 Task: Look for products in the category "Aromatherapy & Essential Oils" from Garden Of Life only.
Action: Mouse moved to (332, 130)
Screenshot: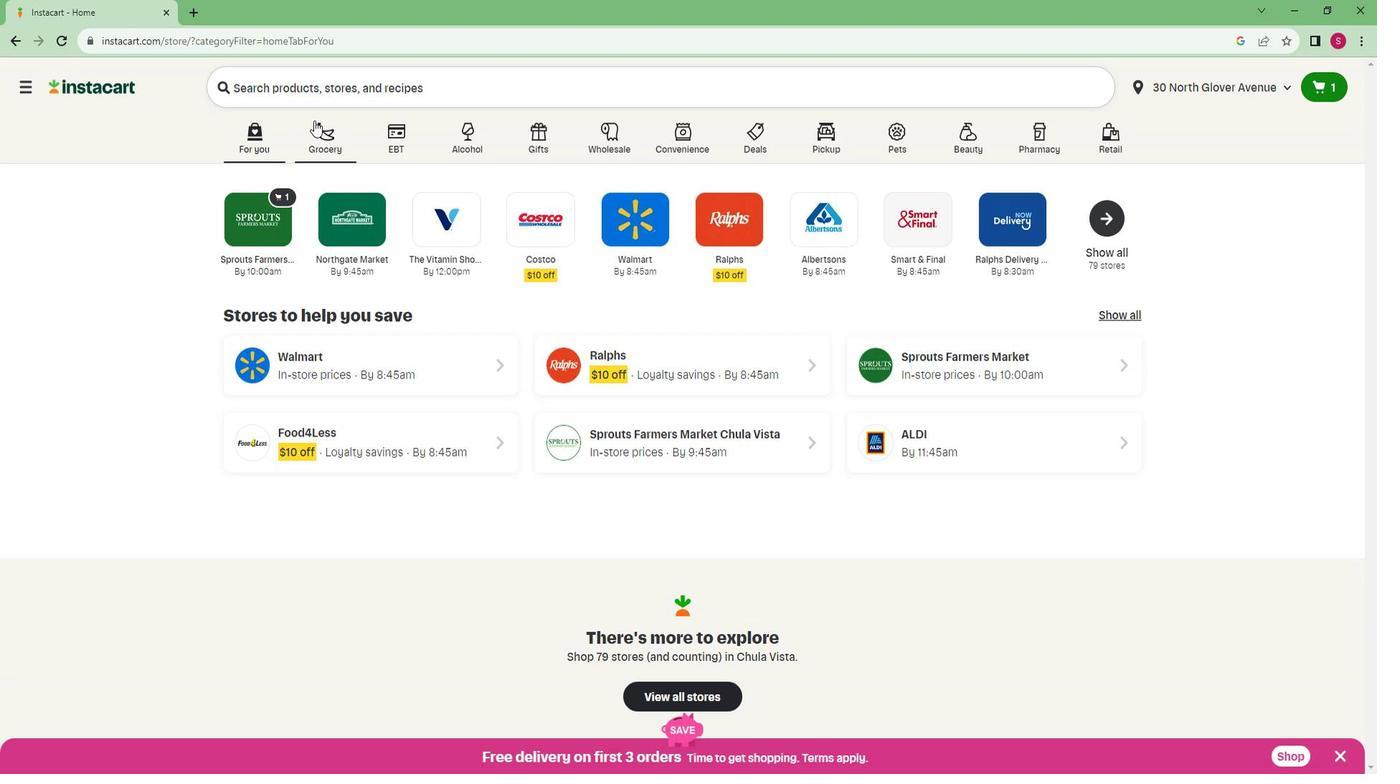 
Action: Mouse pressed left at (332, 130)
Screenshot: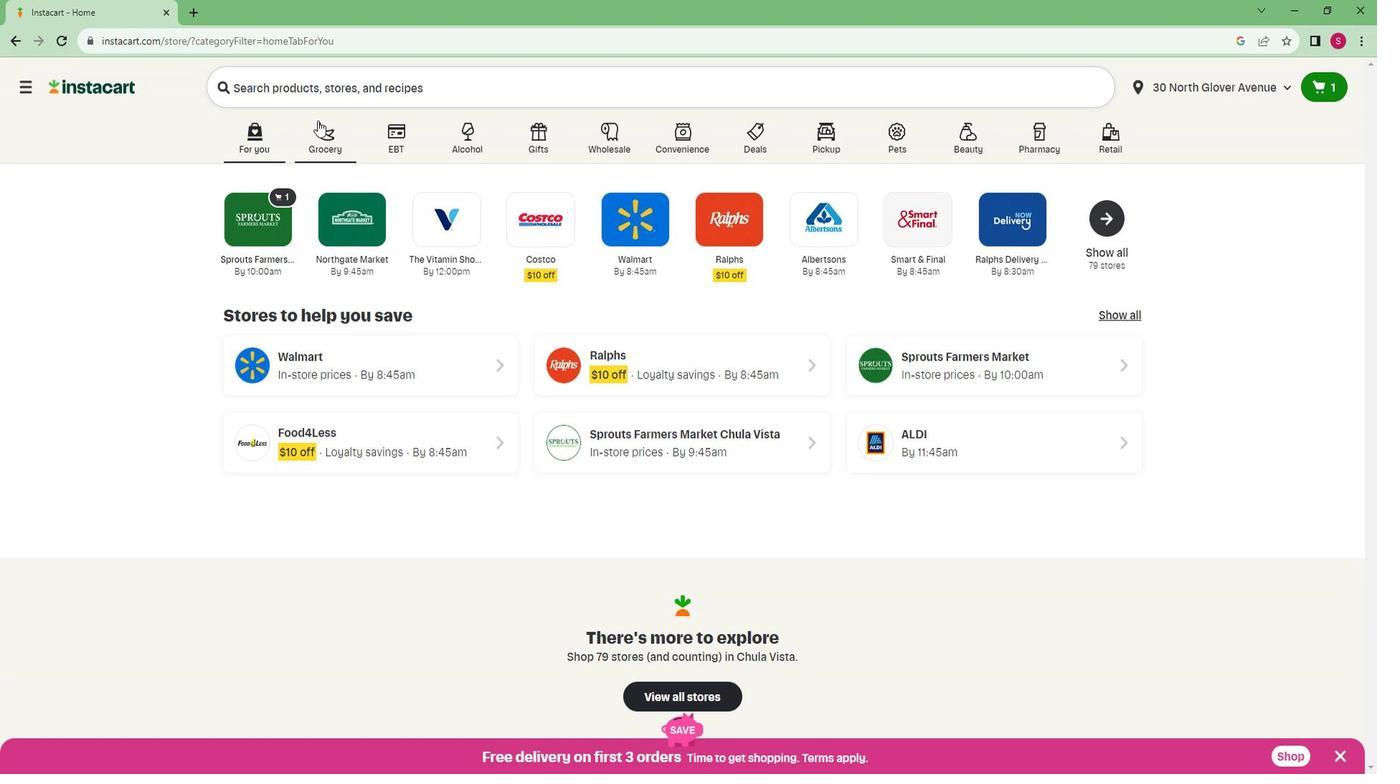 
Action: Mouse moved to (328, 410)
Screenshot: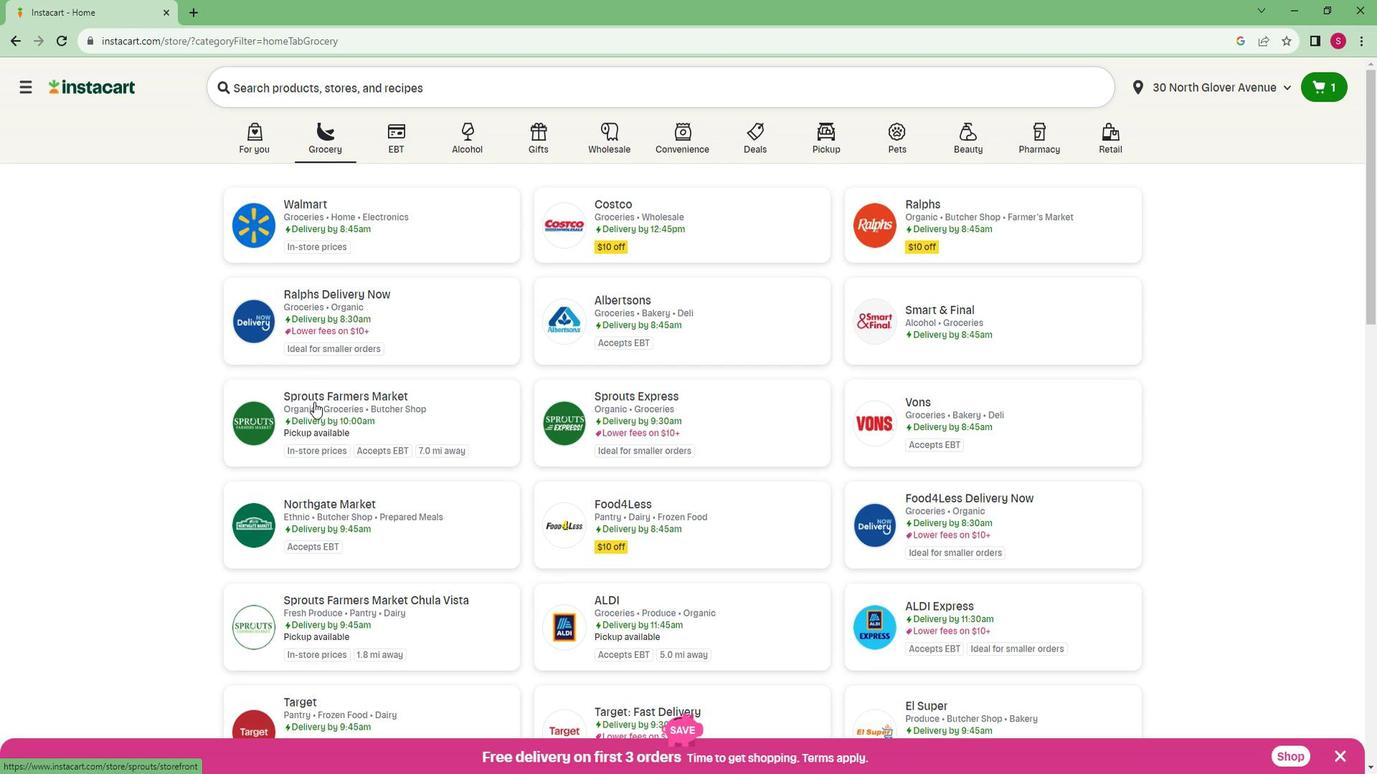 
Action: Mouse pressed left at (328, 410)
Screenshot: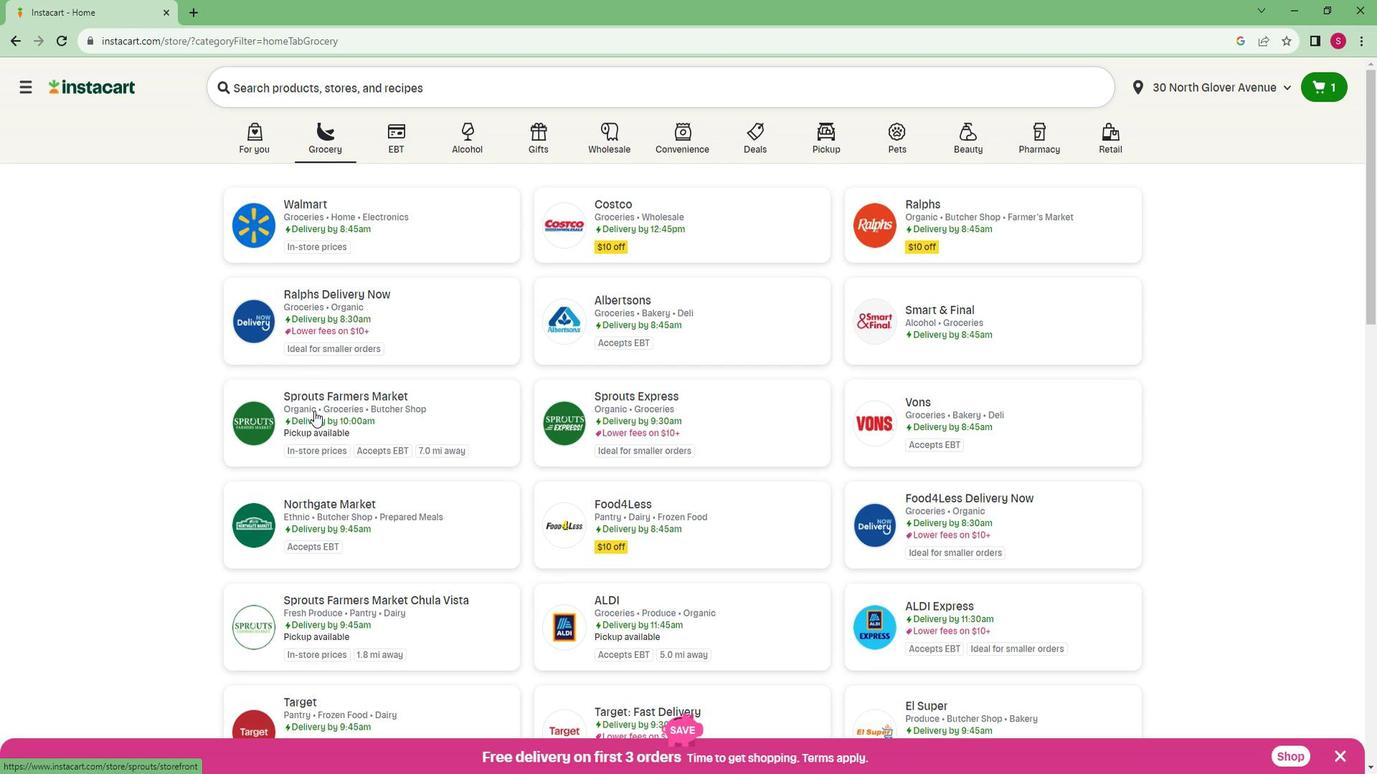 
Action: Mouse moved to (2, 537)
Screenshot: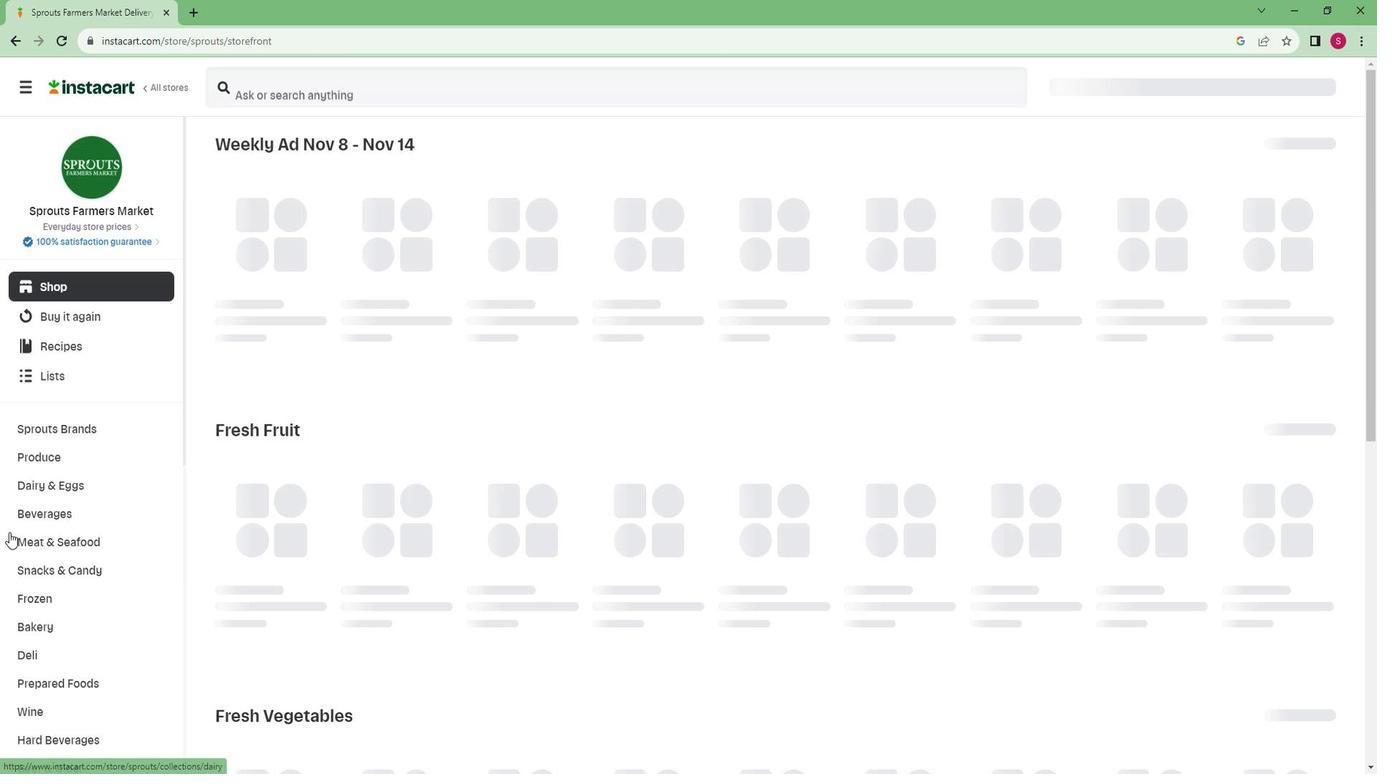 
Action: Mouse scrolled (2, 536) with delta (0, 0)
Screenshot: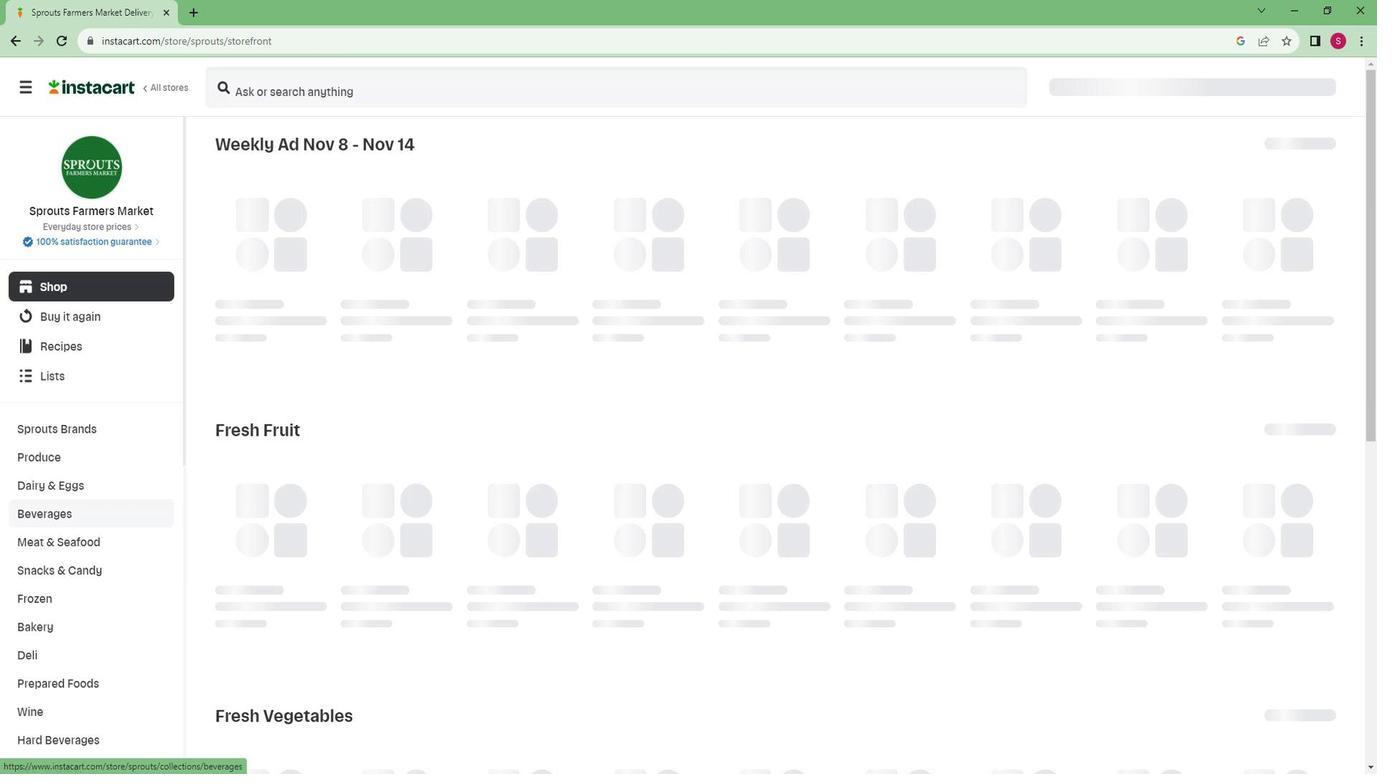 
Action: Mouse scrolled (2, 536) with delta (0, 0)
Screenshot: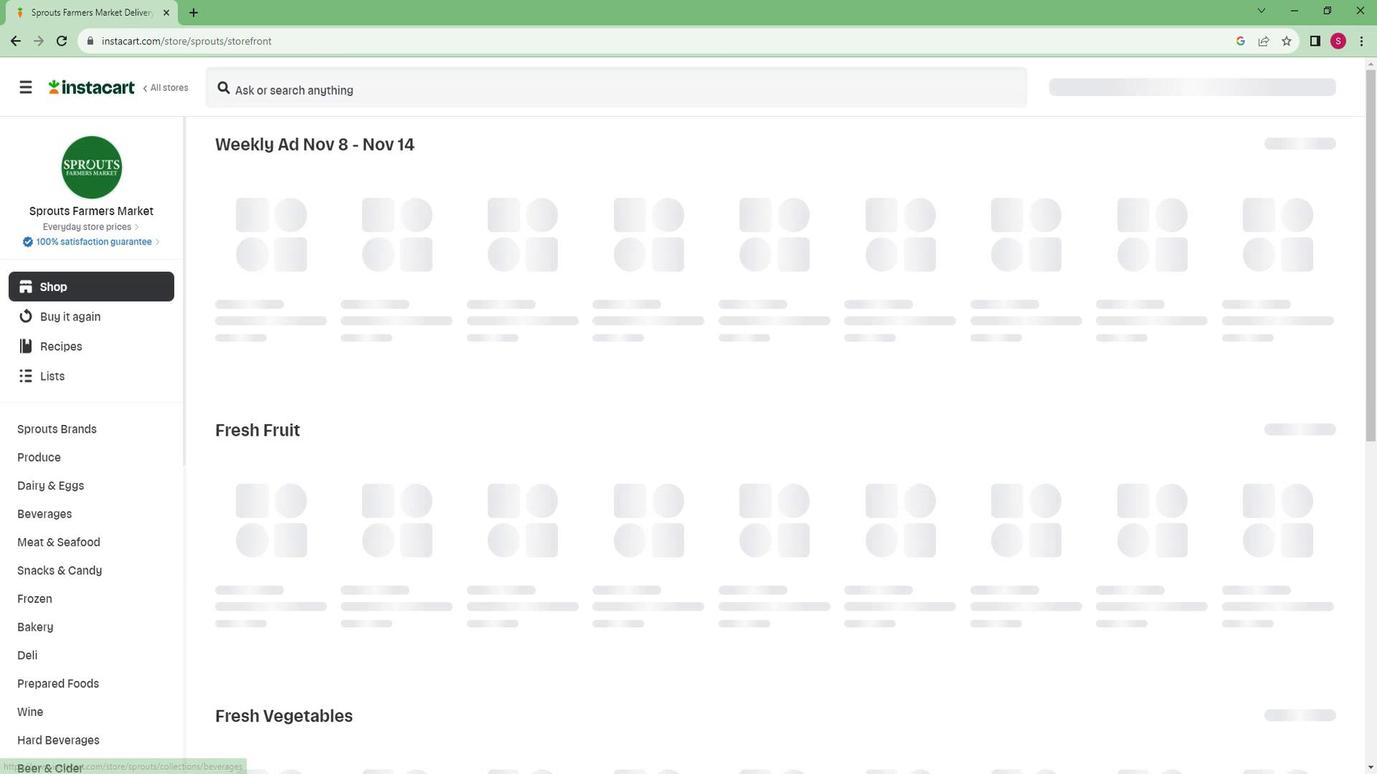 
Action: Mouse scrolled (2, 536) with delta (0, 0)
Screenshot: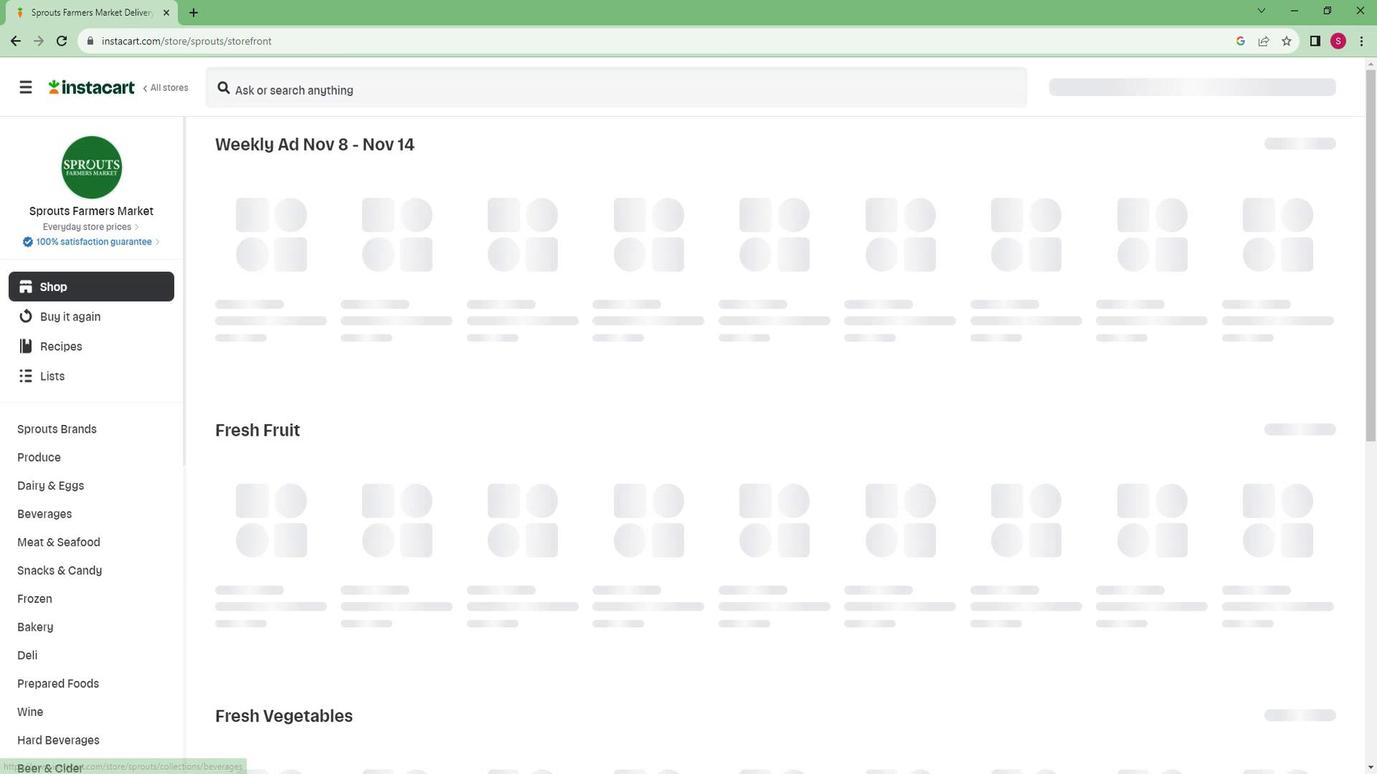 
Action: Mouse scrolled (2, 536) with delta (0, 0)
Screenshot: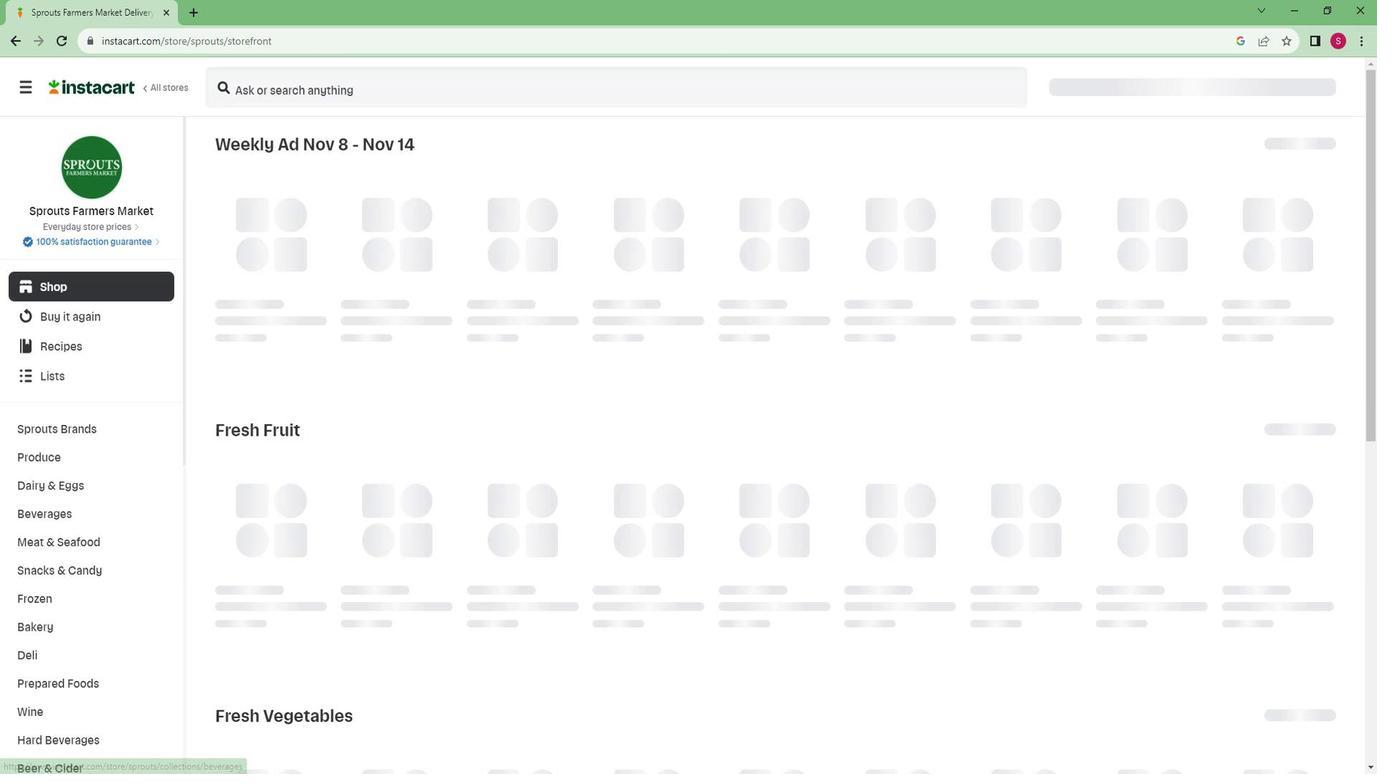
Action: Mouse scrolled (2, 536) with delta (0, 0)
Screenshot: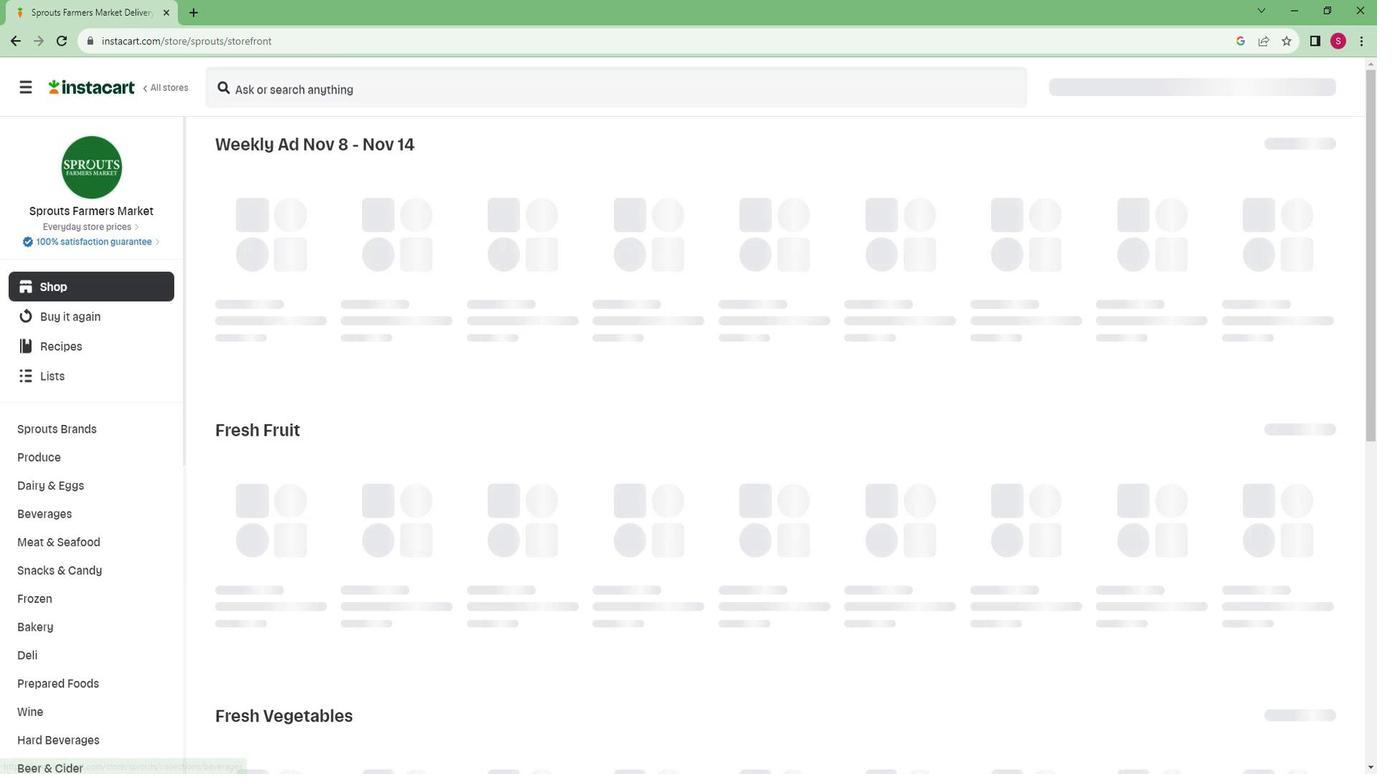 
Action: Mouse scrolled (2, 536) with delta (0, 0)
Screenshot: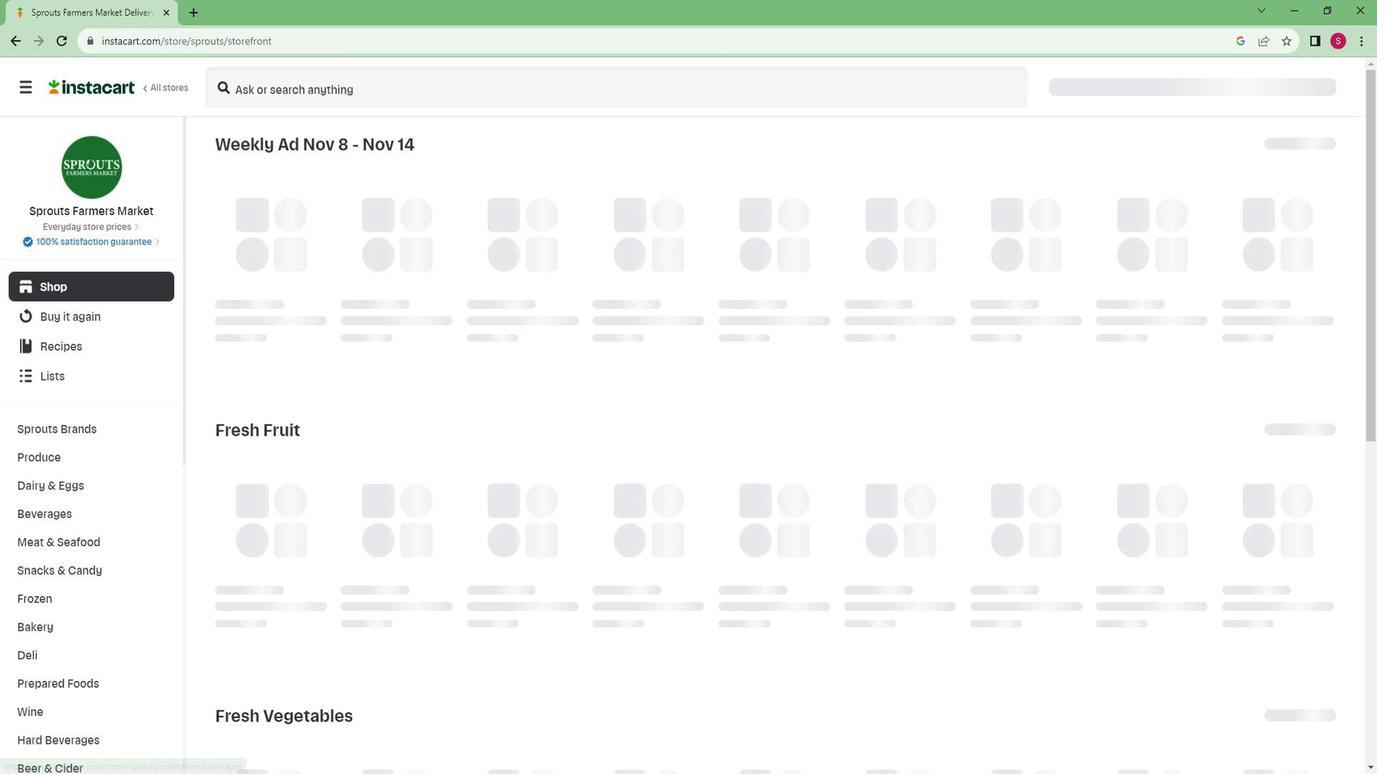 
Action: Mouse moved to (91, 525)
Screenshot: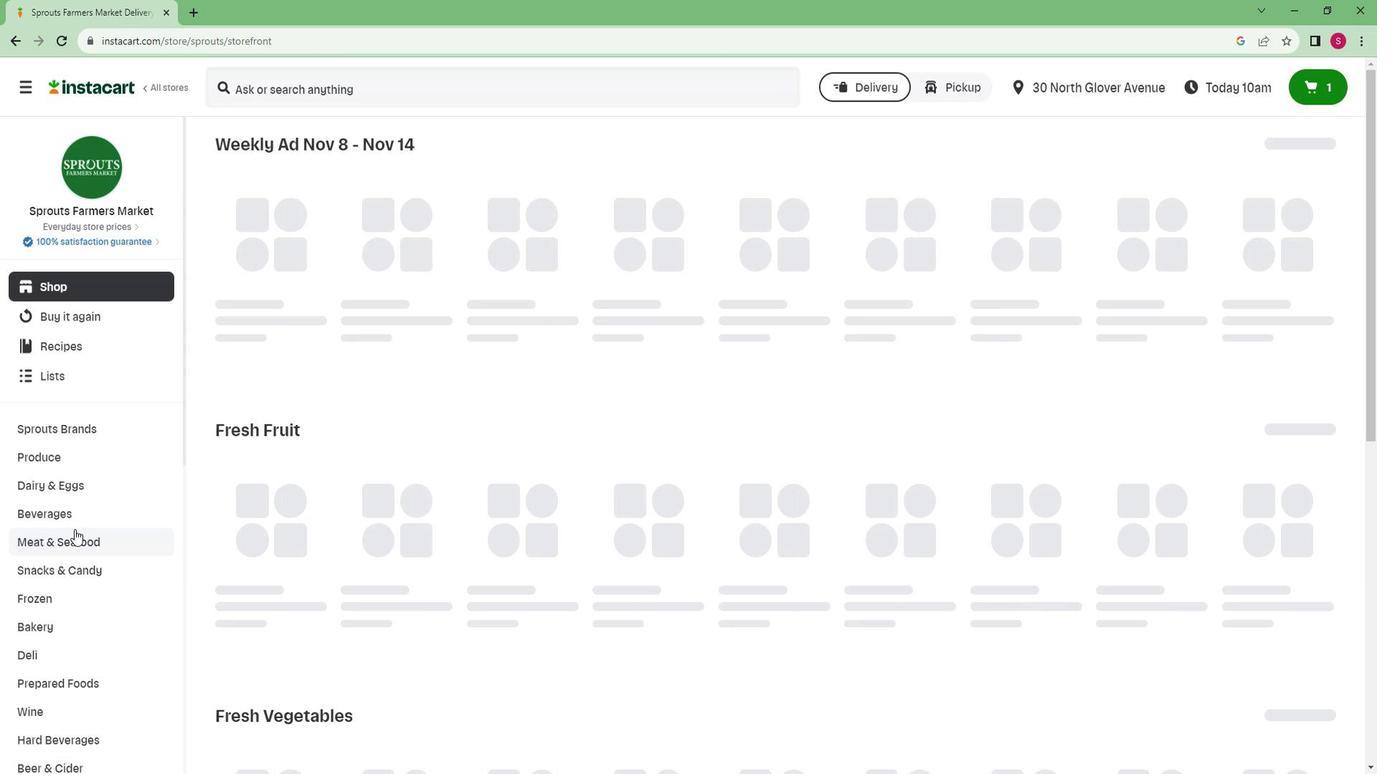 
Action: Mouse scrolled (91, 524) with delta (0, 0)
Screenshot: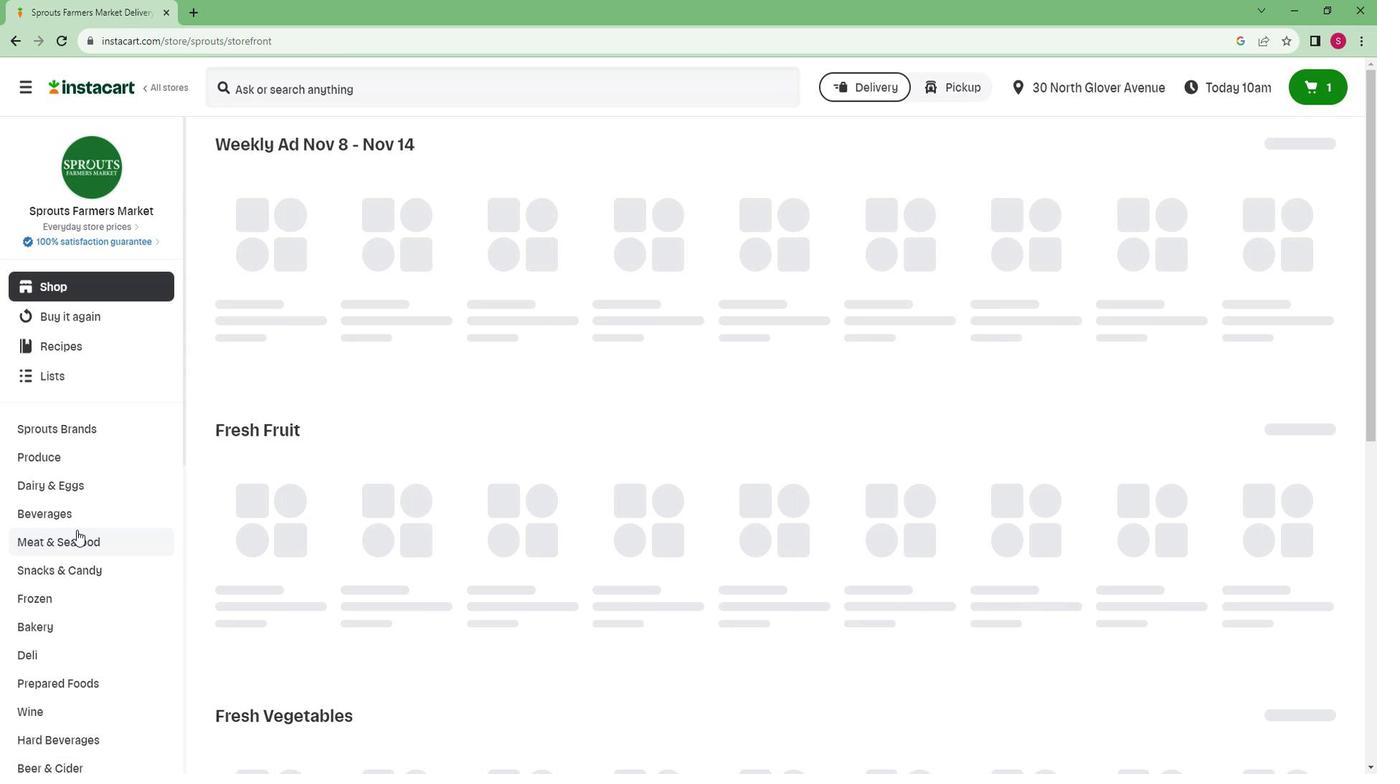 
Action: Mouse scrolled (91, 524) with delta (0, 0)
Screenshot: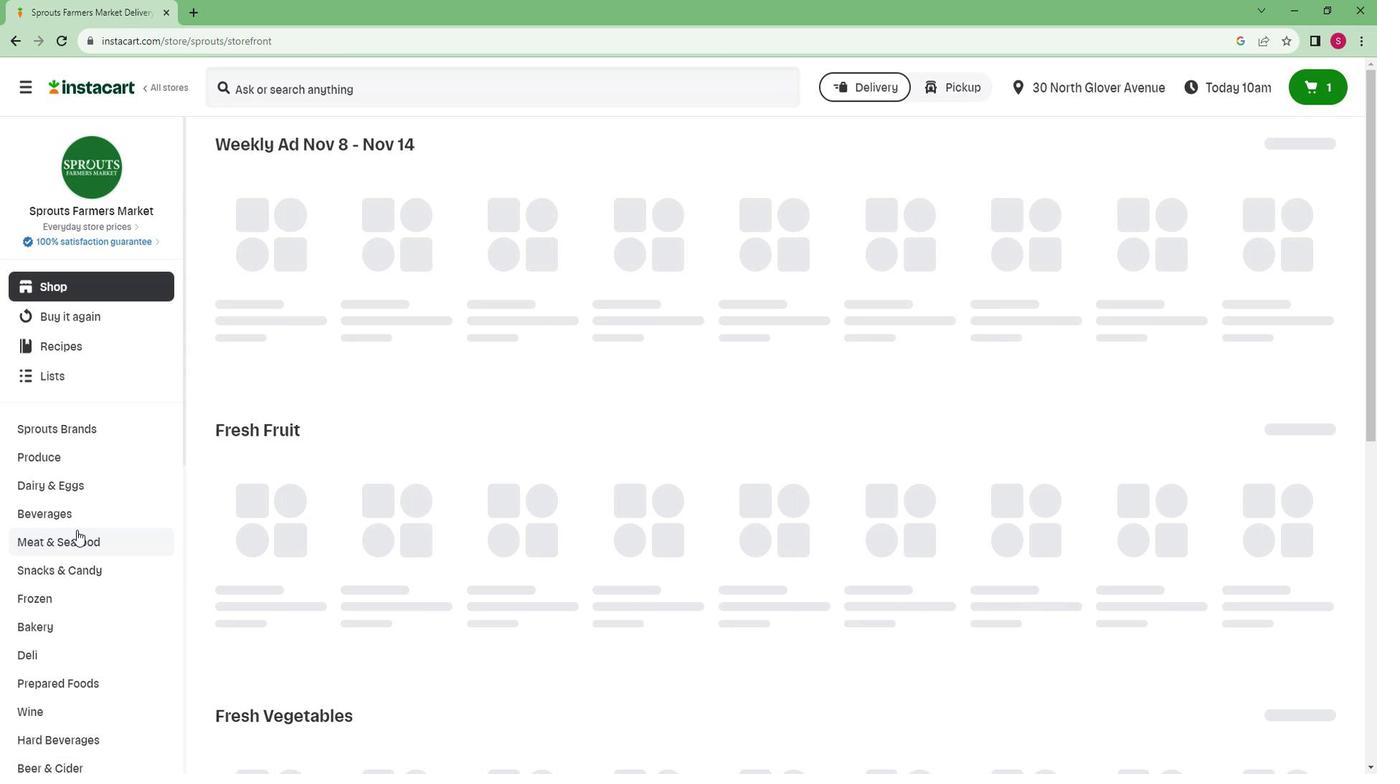 
Action: Mouse scrolled (91, 524) with delta (0, 0)
Screenshot: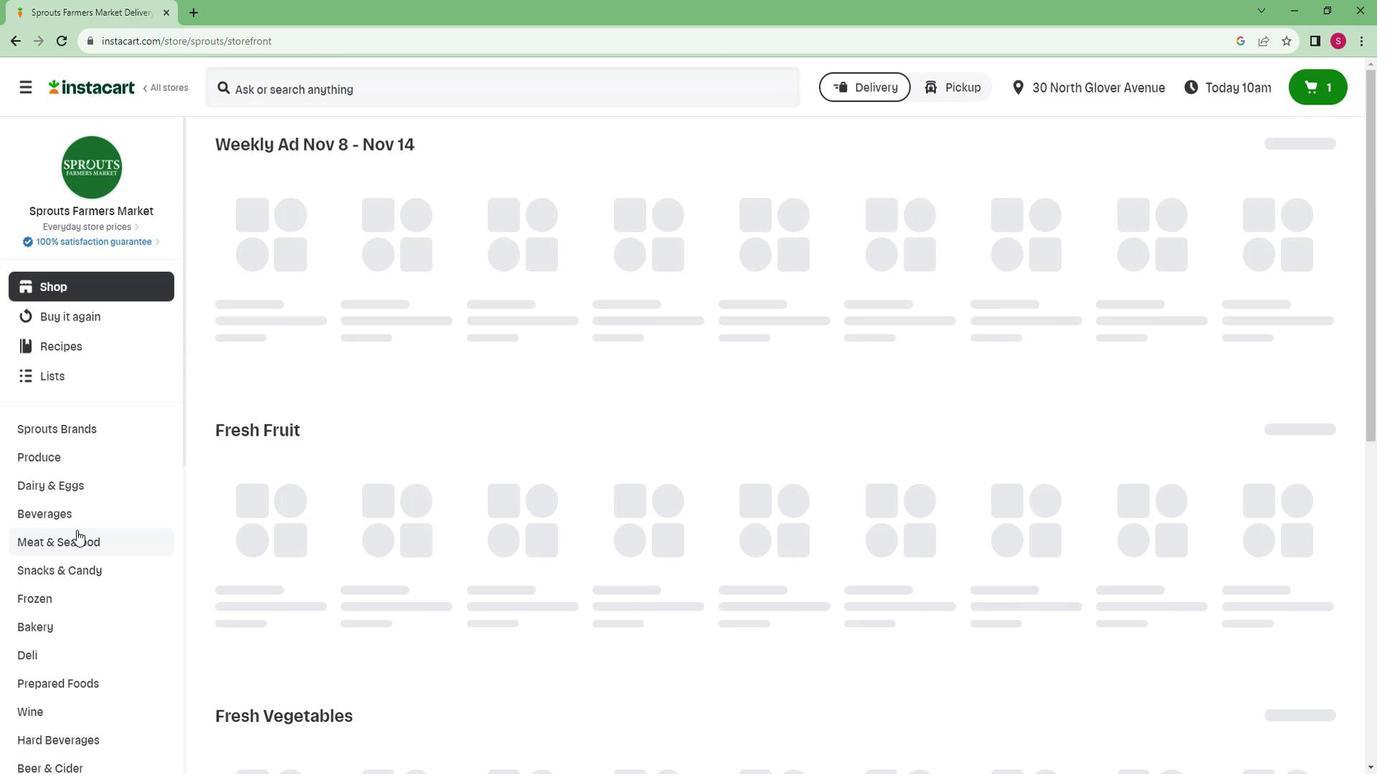 
Action: Mouse scrolled (91, 524) with delta (0, 0)
Screenshot: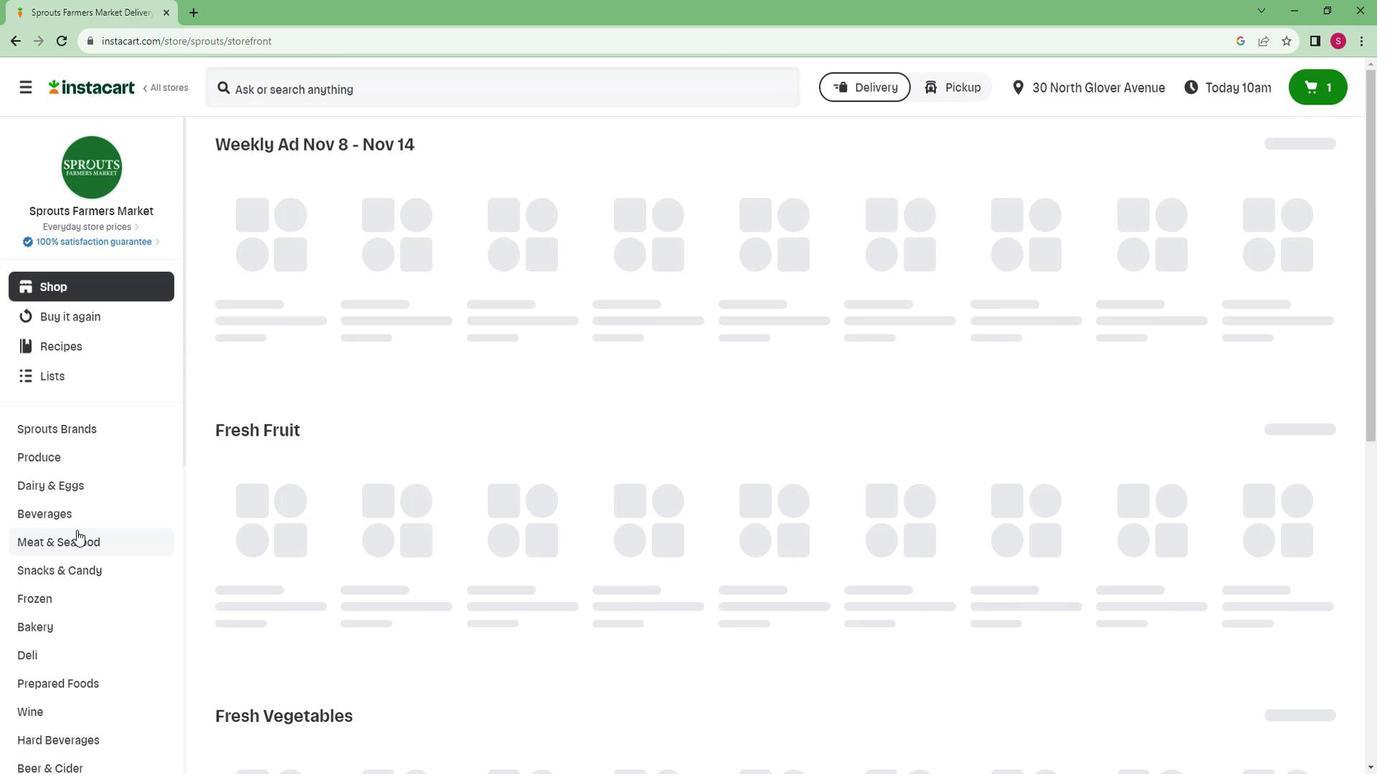 
Action: Mouse scrolled (91, 524) with delta (0, 0)
Screenshot: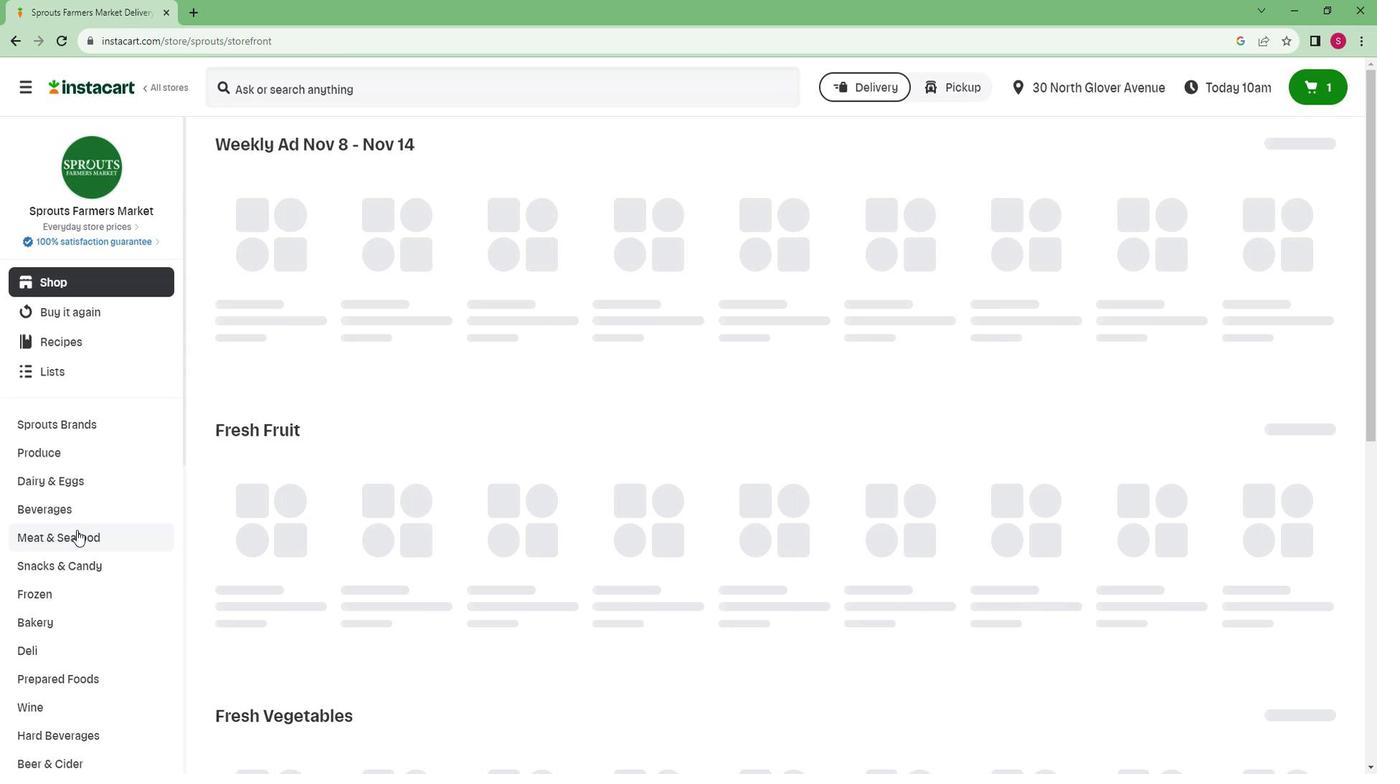 
Action: Mouse scrolled (91, 524) with delta (0, 0)
Screenshot: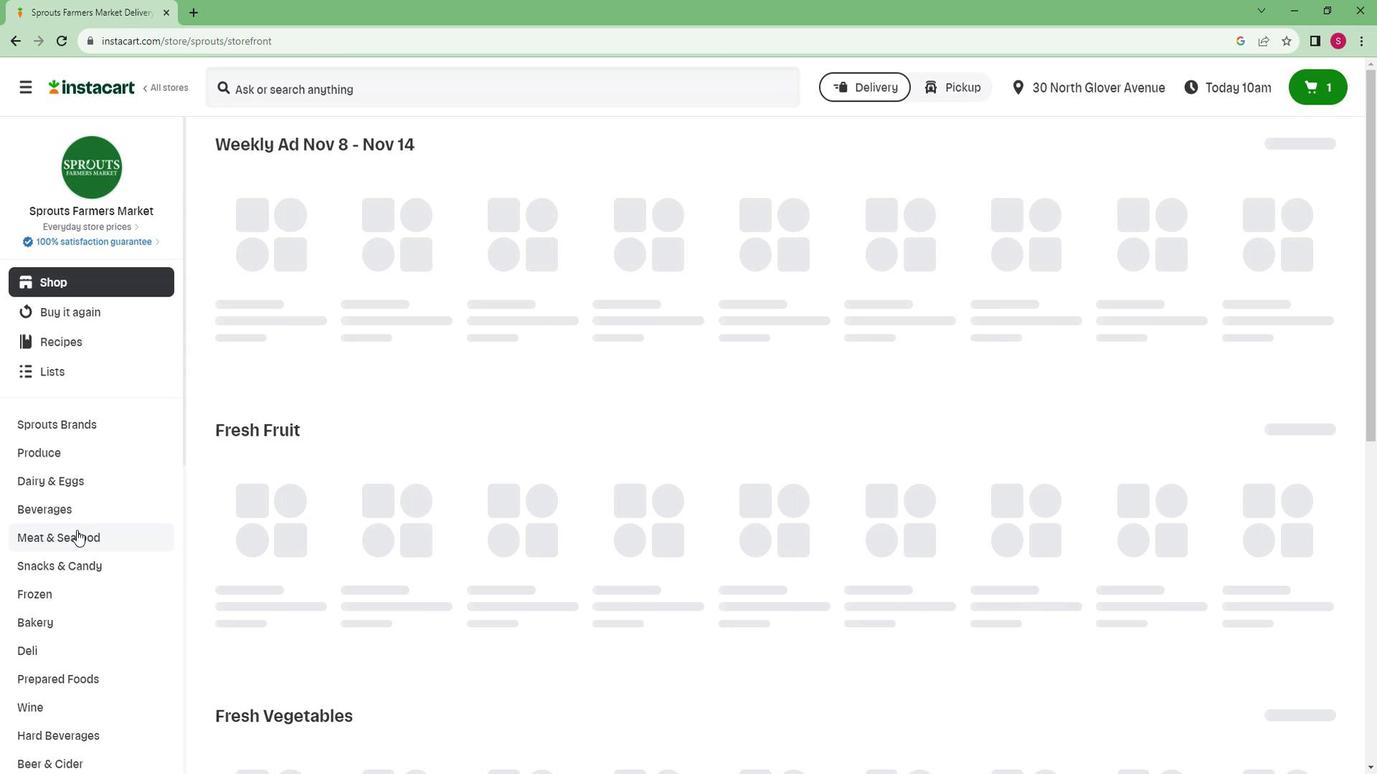 
Action: Mouse scrolled (91, 524) with delta (0, 0)
Screenshot: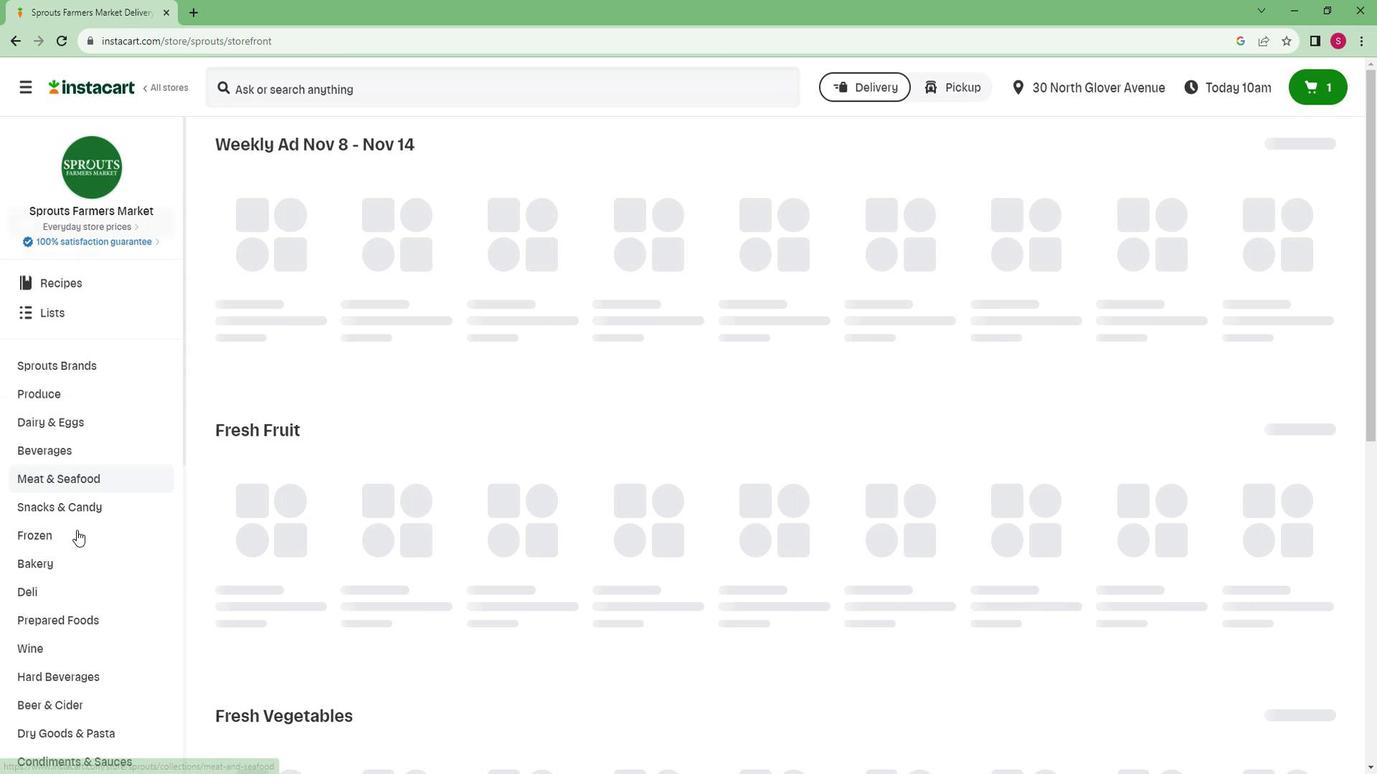 
Action: Mouse scrolled (91, 524) with delta (0, 0)
Screenshot: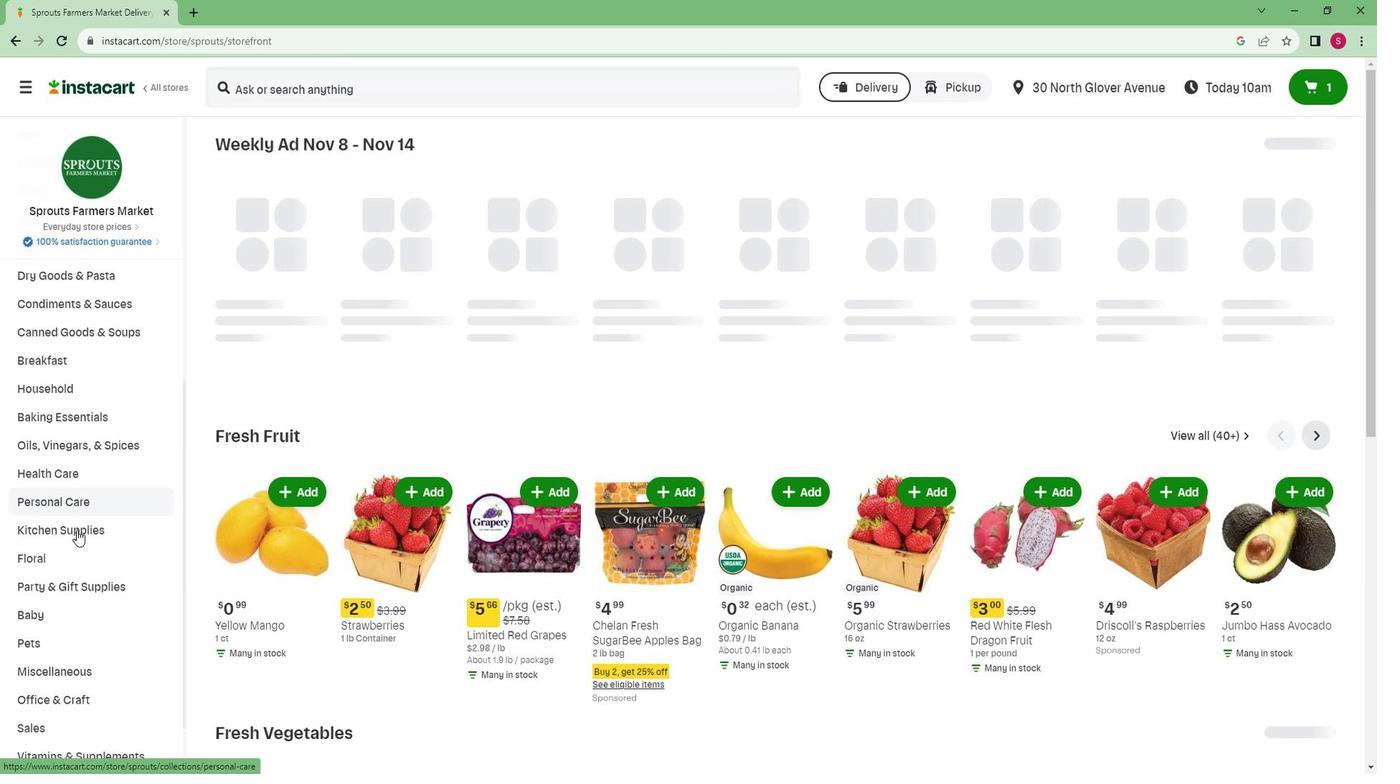
Action: Mouse scrolled (91, 524) with delta (0, 0)
Screenshot: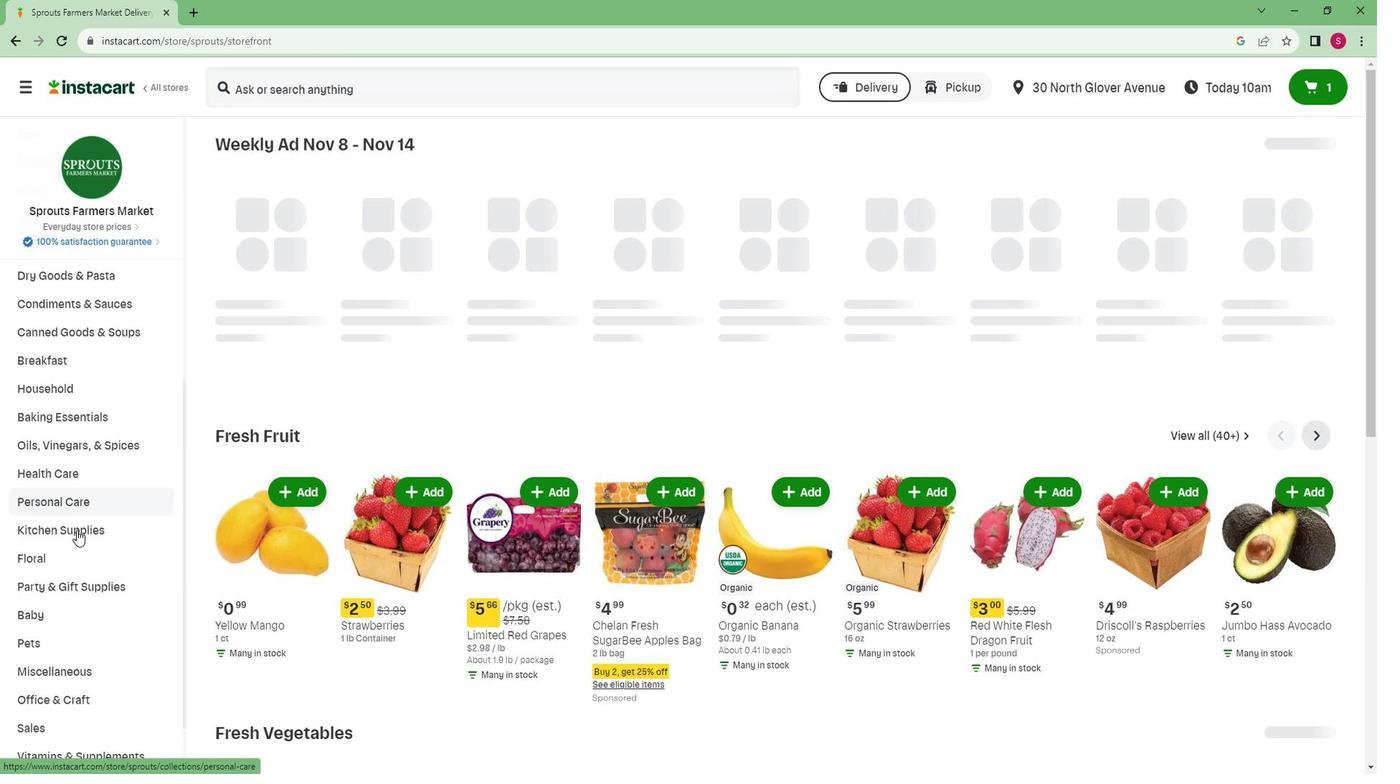 
Action: Mouse scrolled (91, 524) with delta (0, 0)
Screenshot: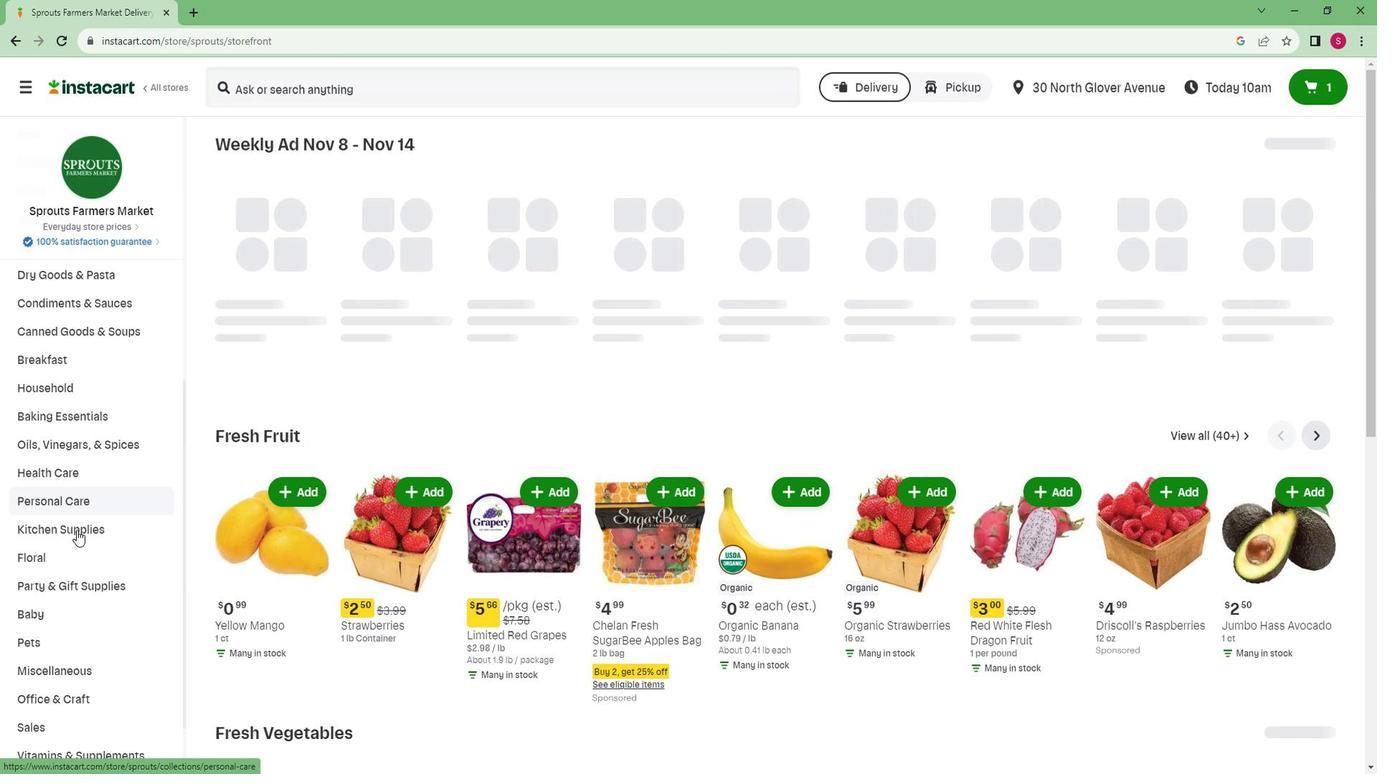 
Action: Mouse scrolled (91, 524) with delta (0, 0)
Screenshot: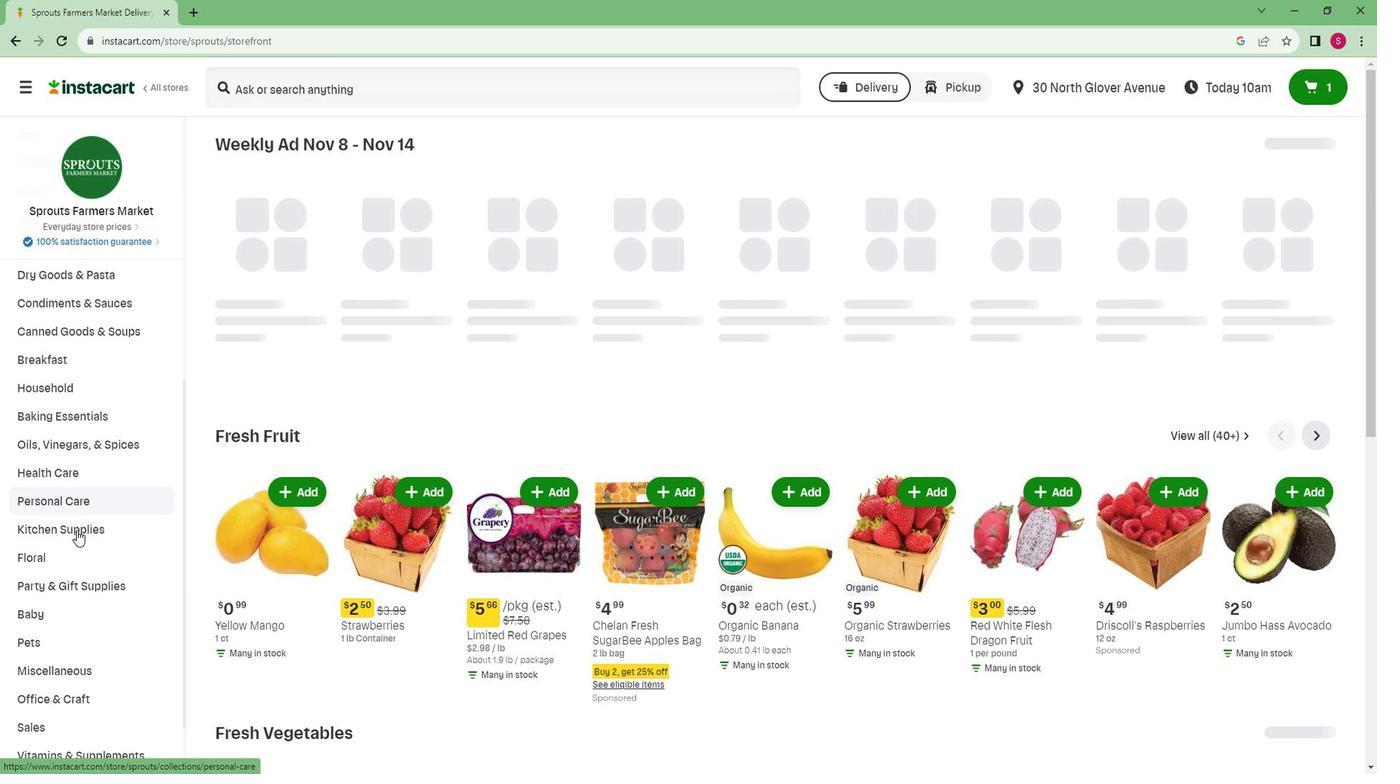 
Action: Mouse moved to (25, 705)
Screenshot: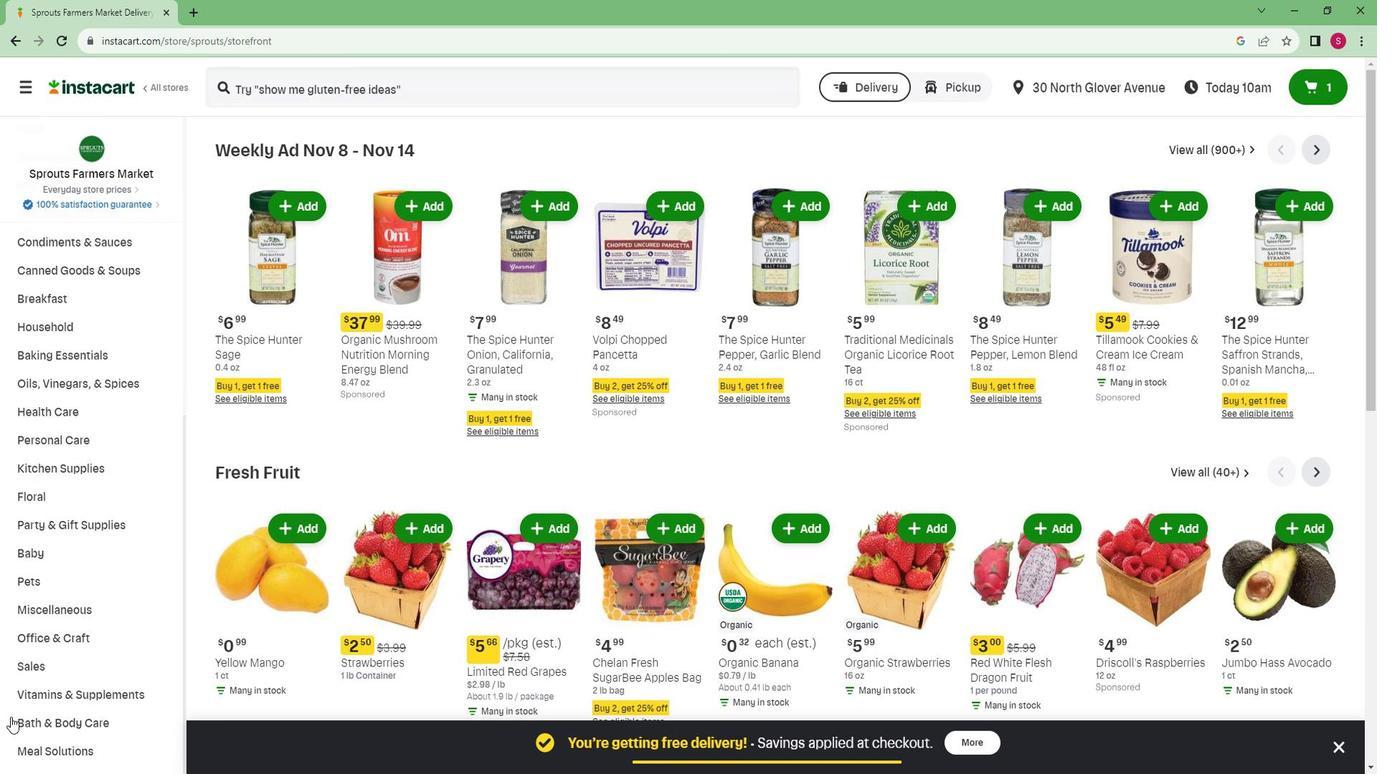 
Action: Mouse pressed left at (25, 705)
Screenshot: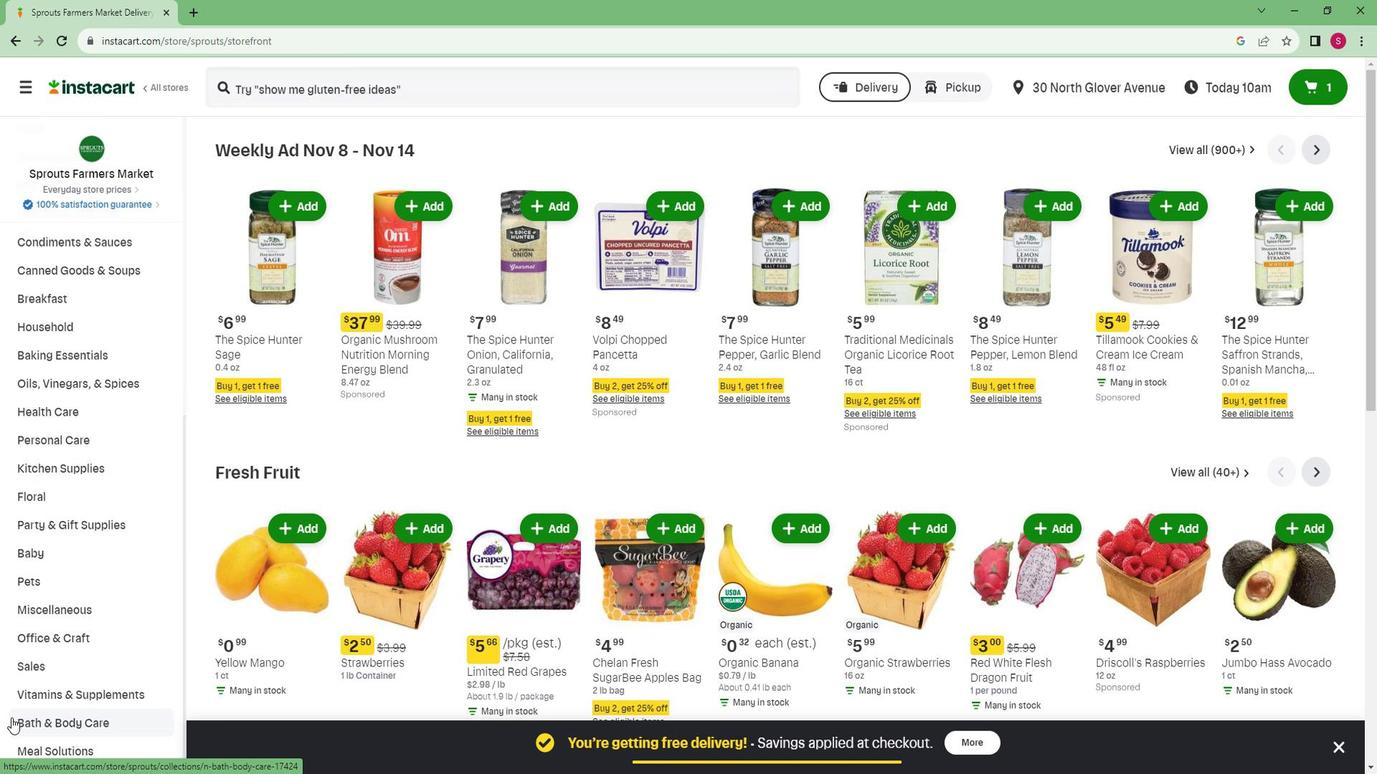 
Action: Mouse moved to (1193, 186)
Screenshot: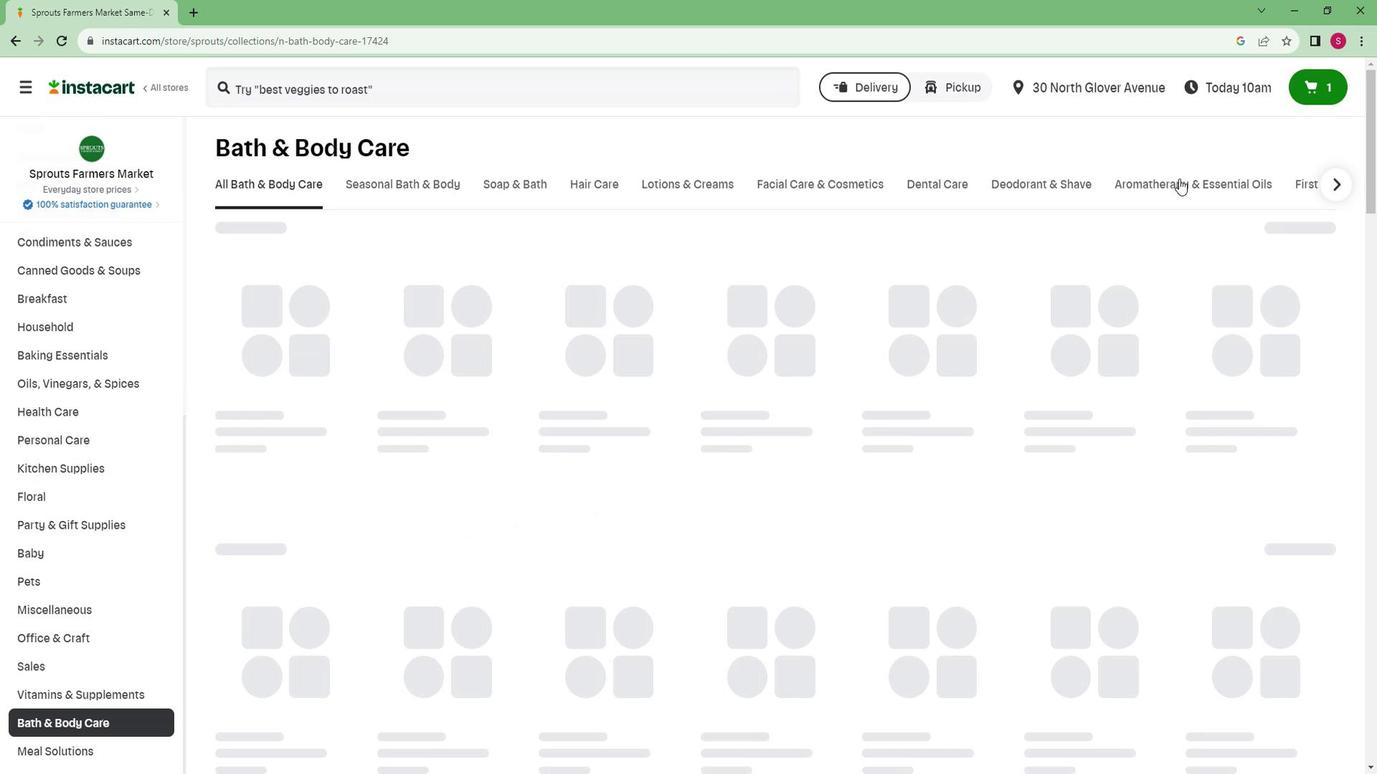 
Action: Mouse pressed left at (1193, 186)
Screenshot: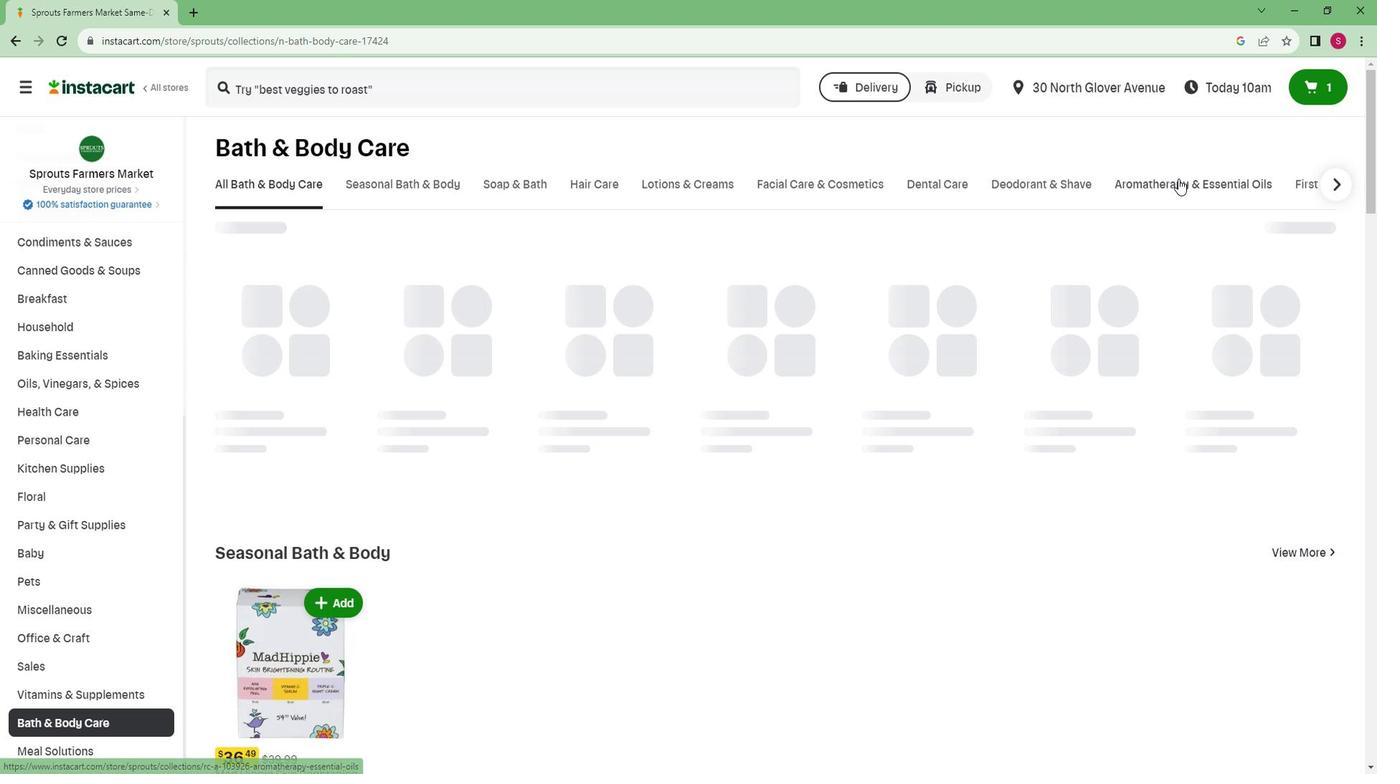 
Action: Mouse moved to (352, 236)
Screenshot: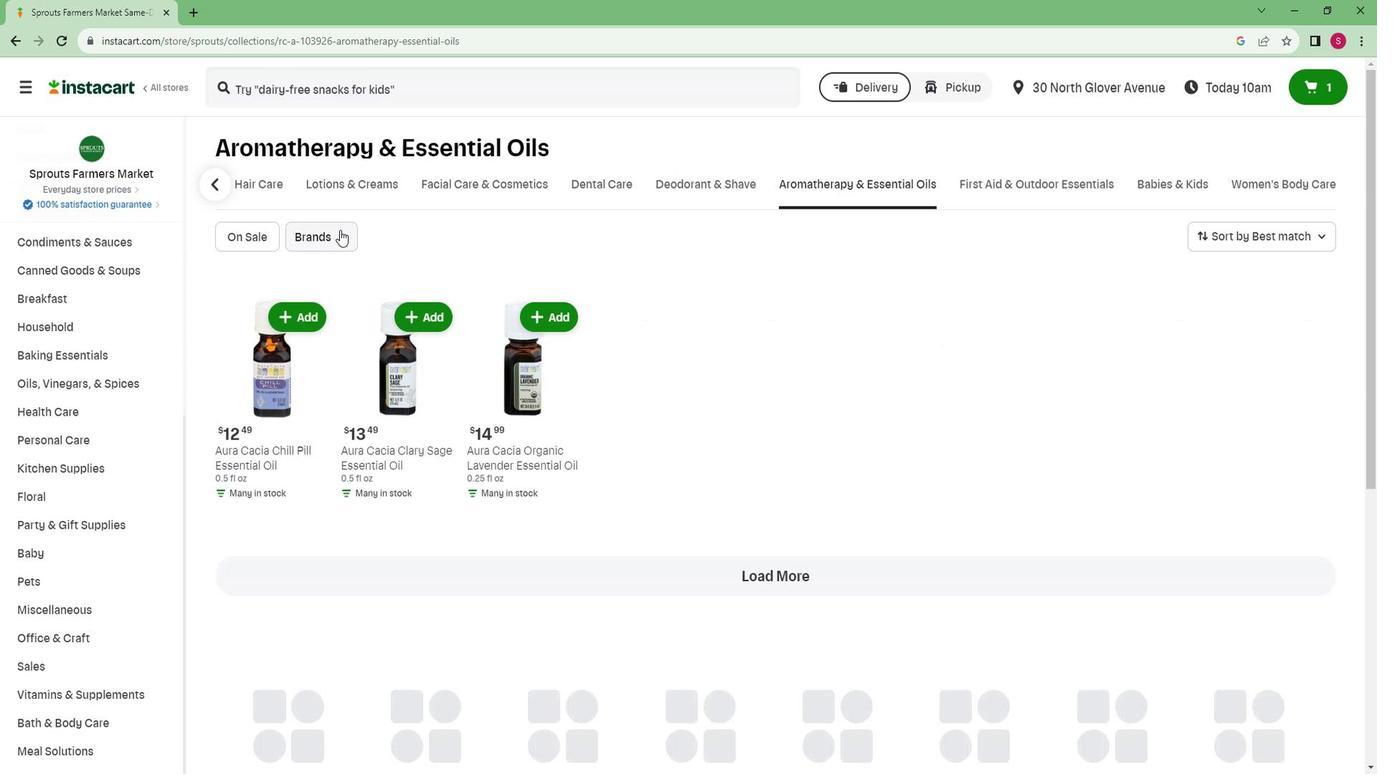 
Action: Mouse pressed left at (352, 236)
Screenshot: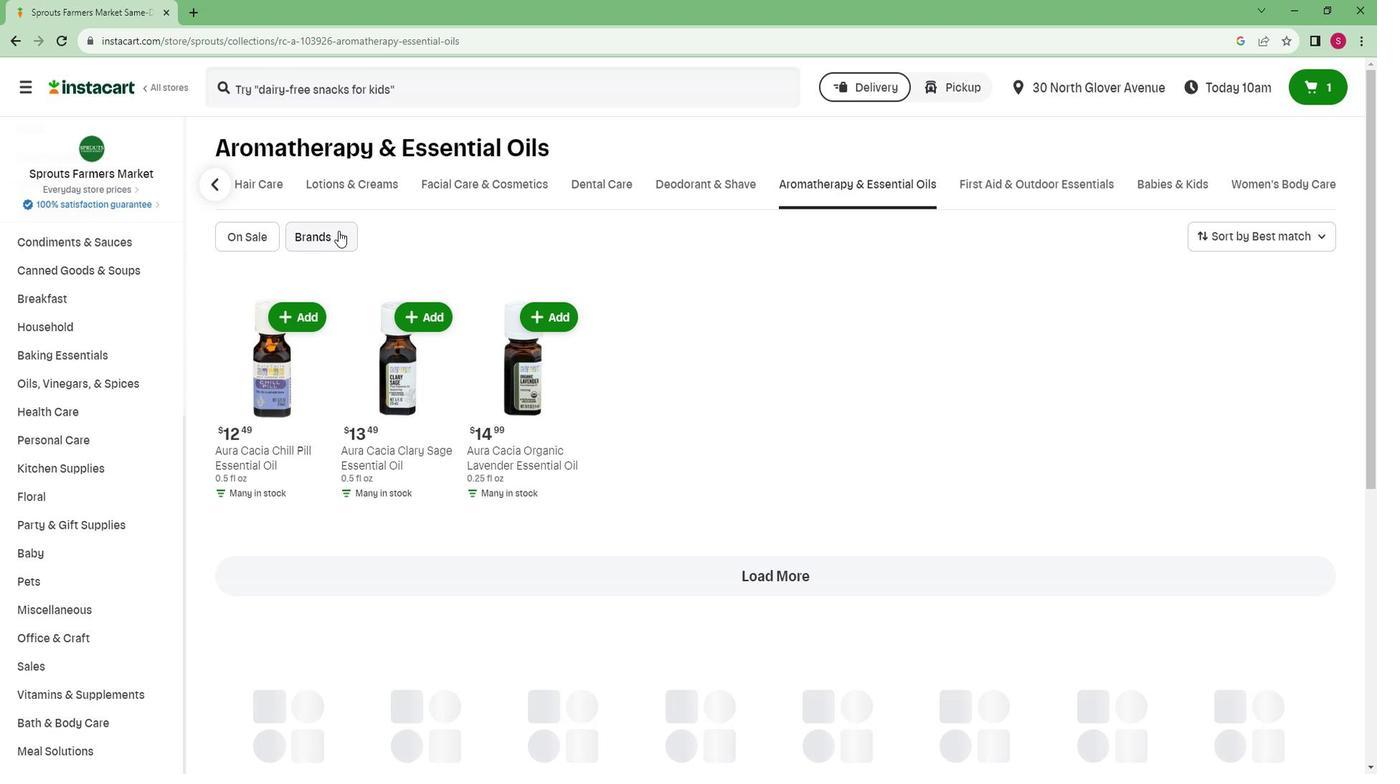 
Action: Mouse moved to (437, 376)
Screenshot: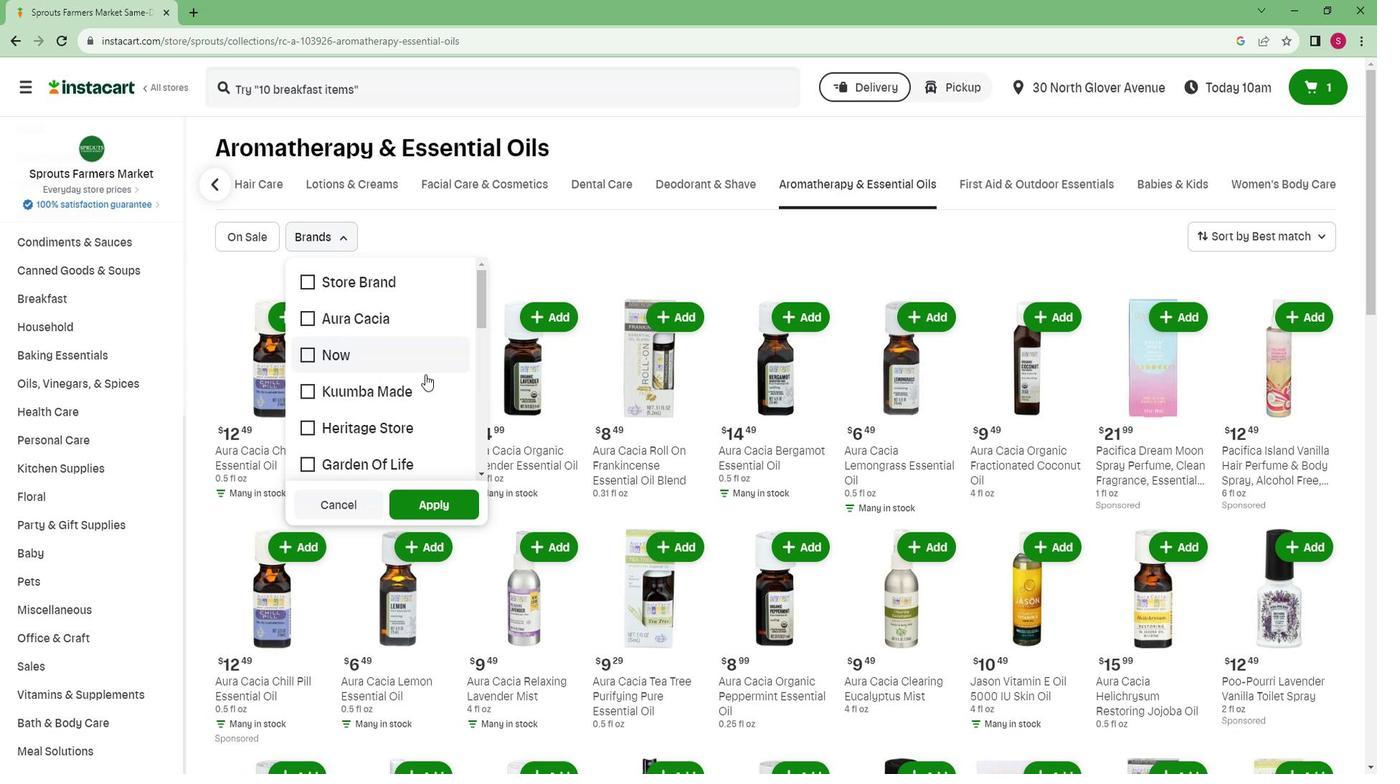 
Action: Mouse scrolled (437, 375) with delta (0, 0)
Screenshot: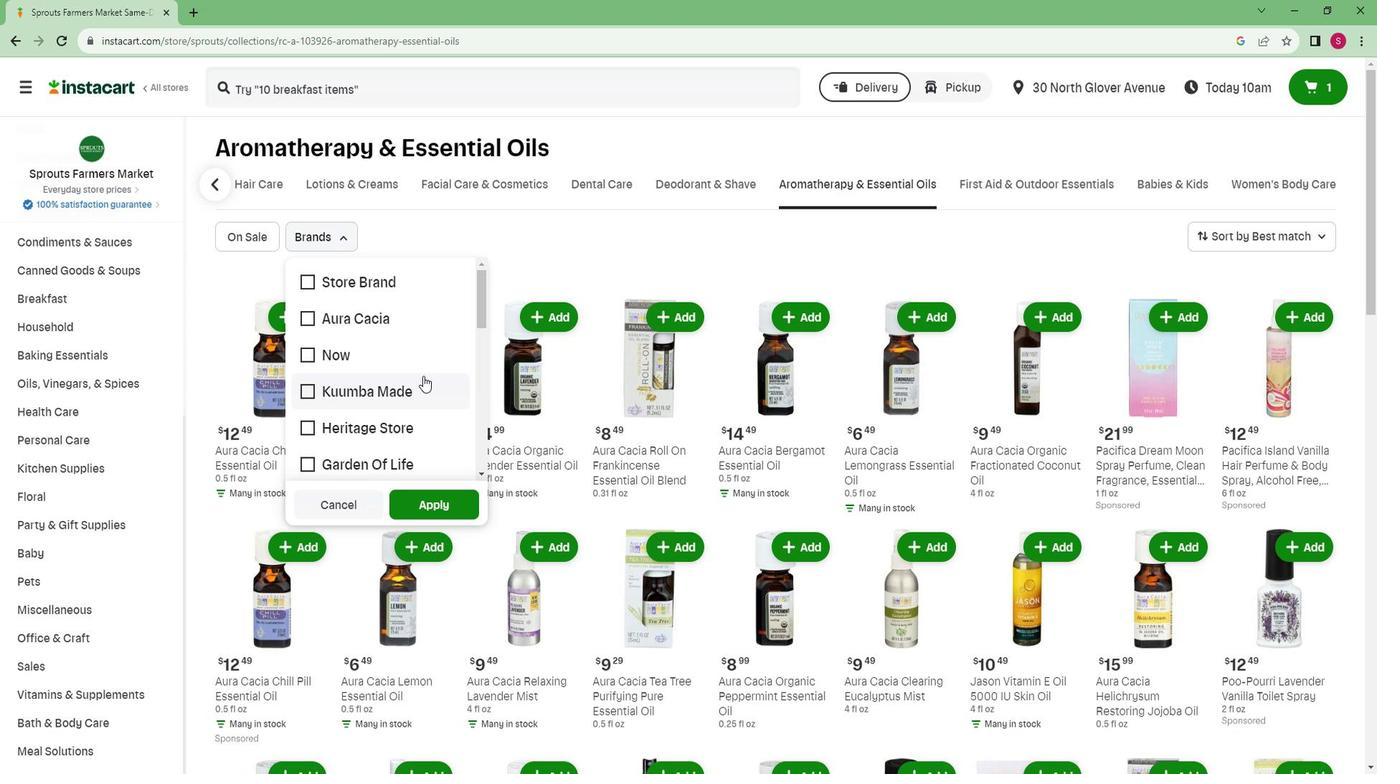 
Action: Mouse scrolled (437, 375) with delta (0, 0)
Screenshot: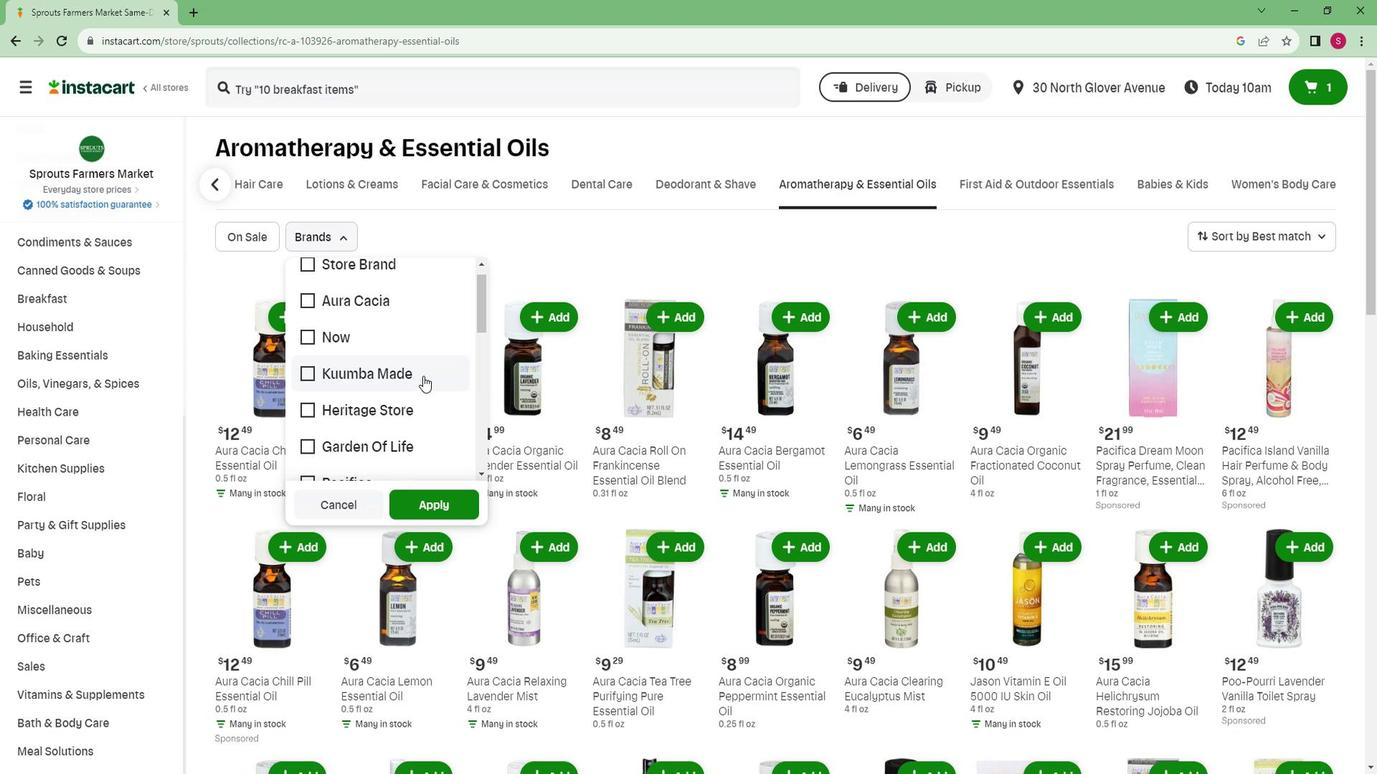 
Action: Mouse moved to (419, 327)
Screenshot: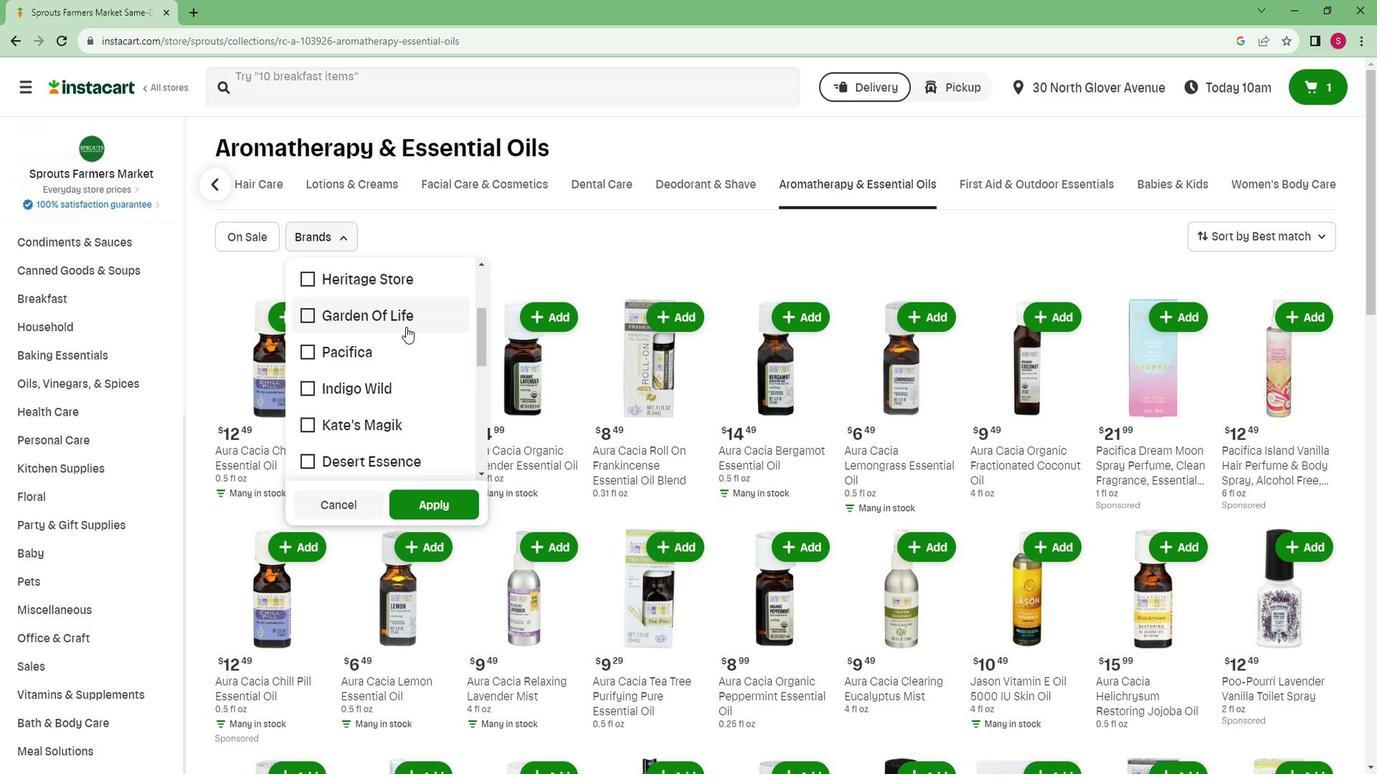 
Action: Mouse pressed left at (419, 327)
Screenshot: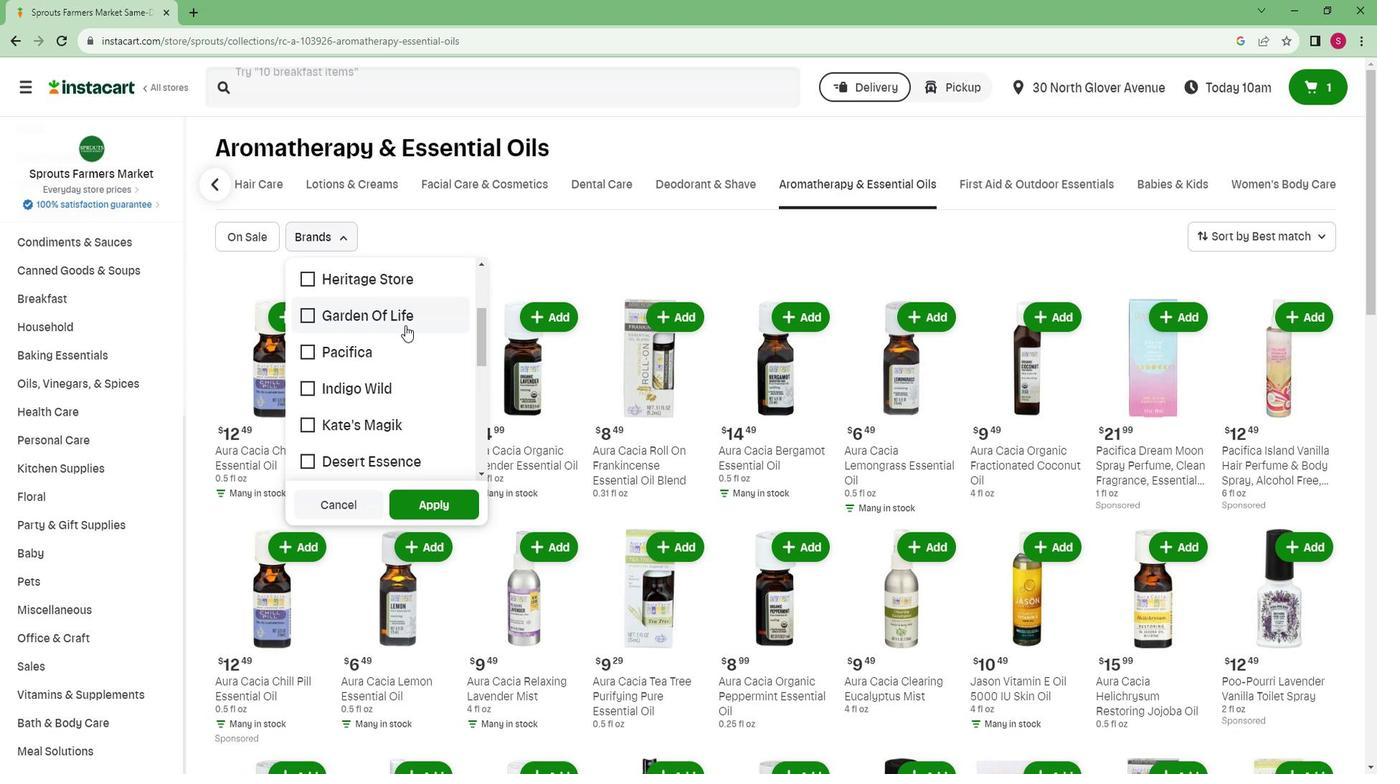 
Action: Mouse moved to (413, 499)
Screenshot: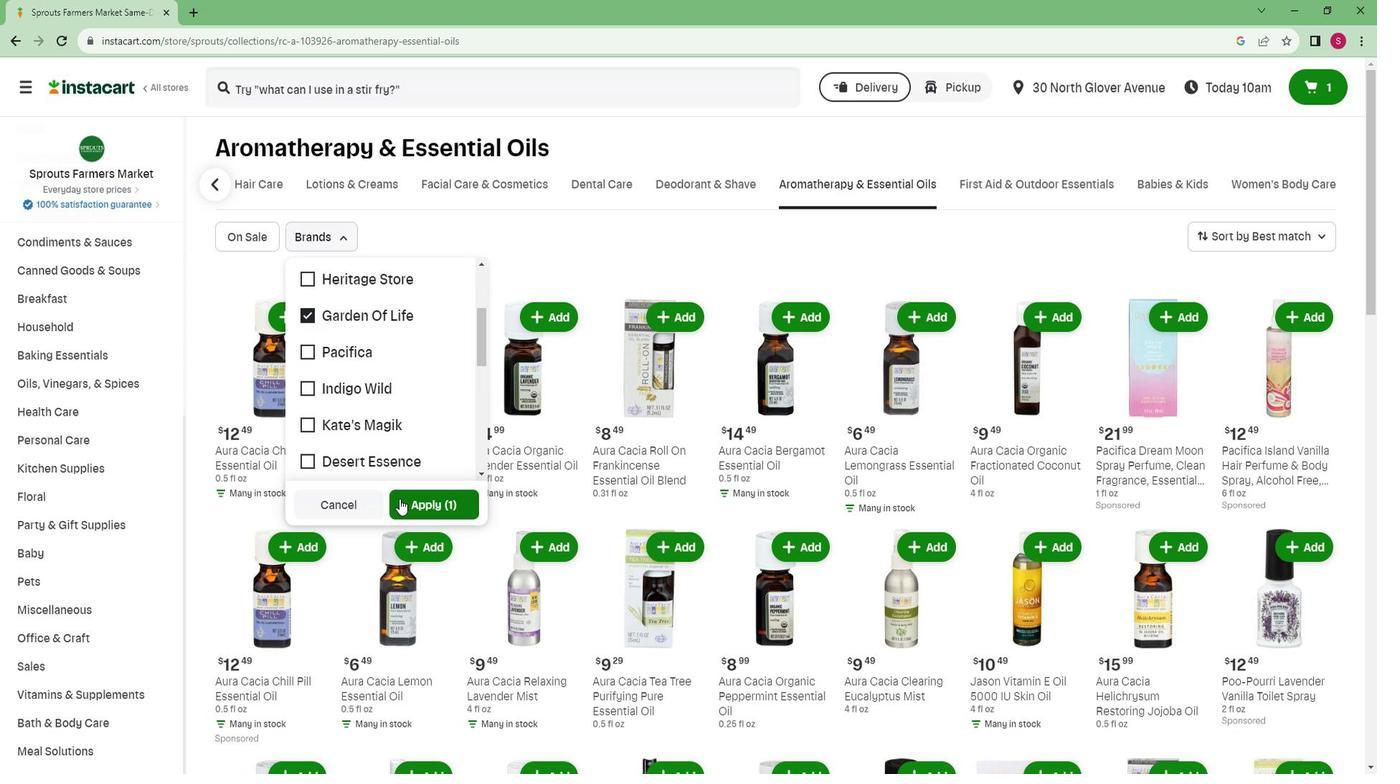 
Action: Mouse pressed left at (413, 499)
Screenshot: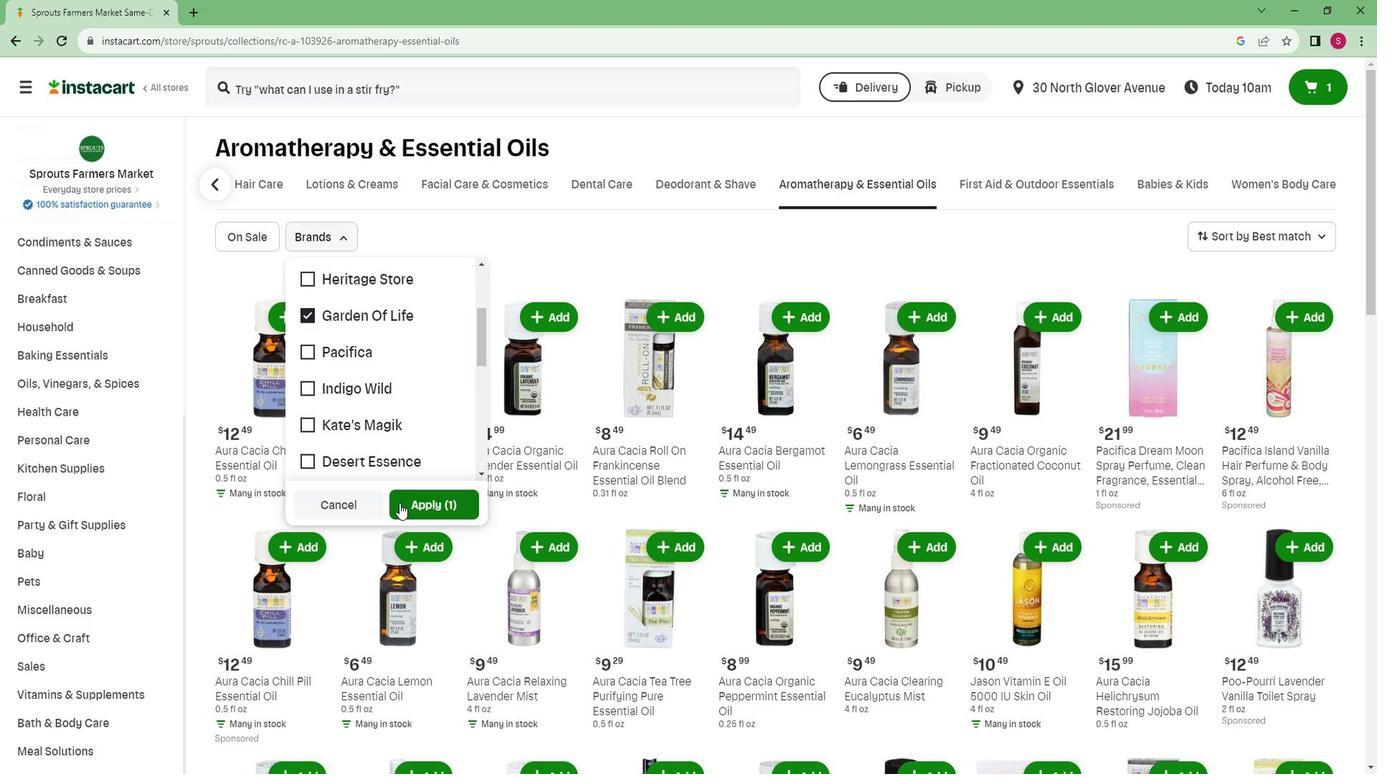 
Action: Mouse moved to (435, 467)
Screenshot: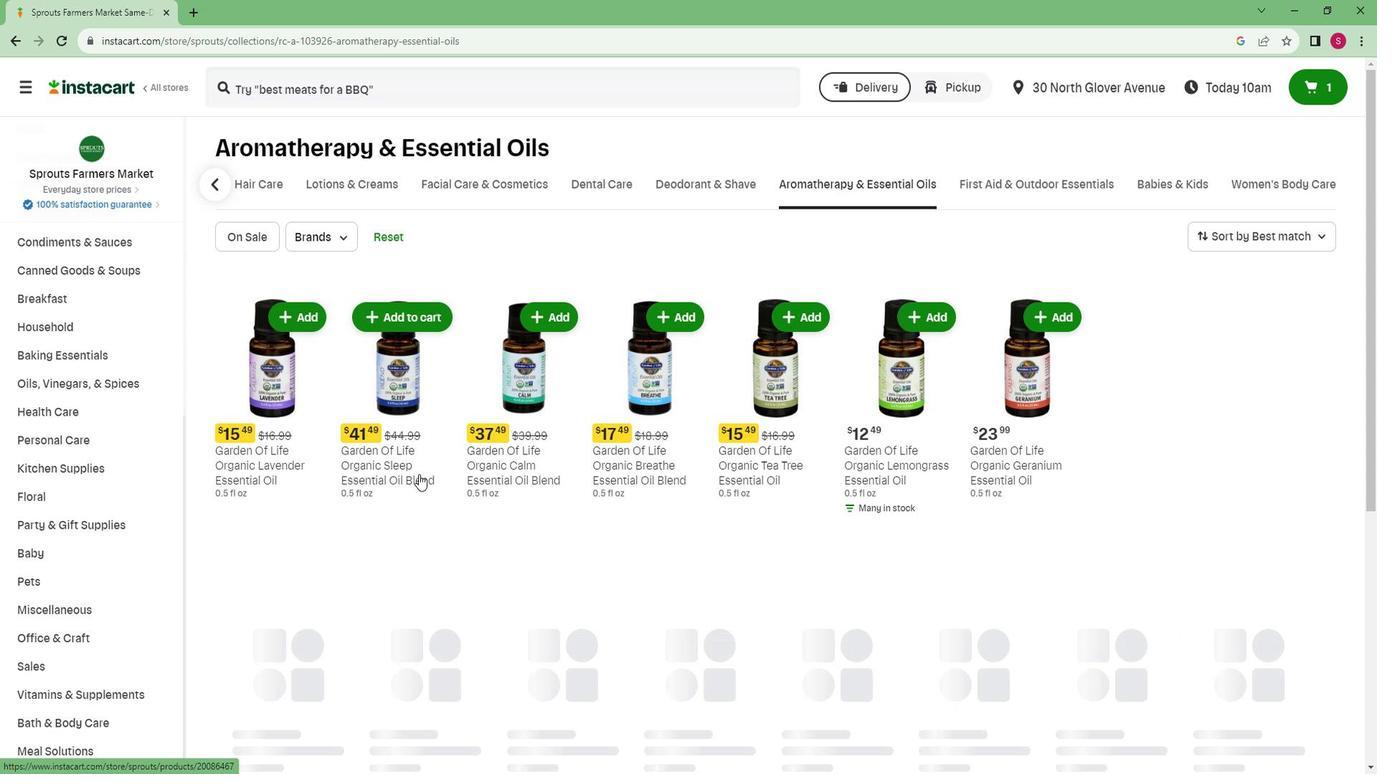 
